 Task: Look for Airbnb options in Sonzacate, El Salvador from 12th November, 2023 to 15th November, 2023 for 2 adults. Place can be entire place with 1  bedroom having 1 bed and 1 bathroom. Property type can be hotel. Booking option can be shelf check-in.
Action: Mouse moved to (522, 96)
Screenshot: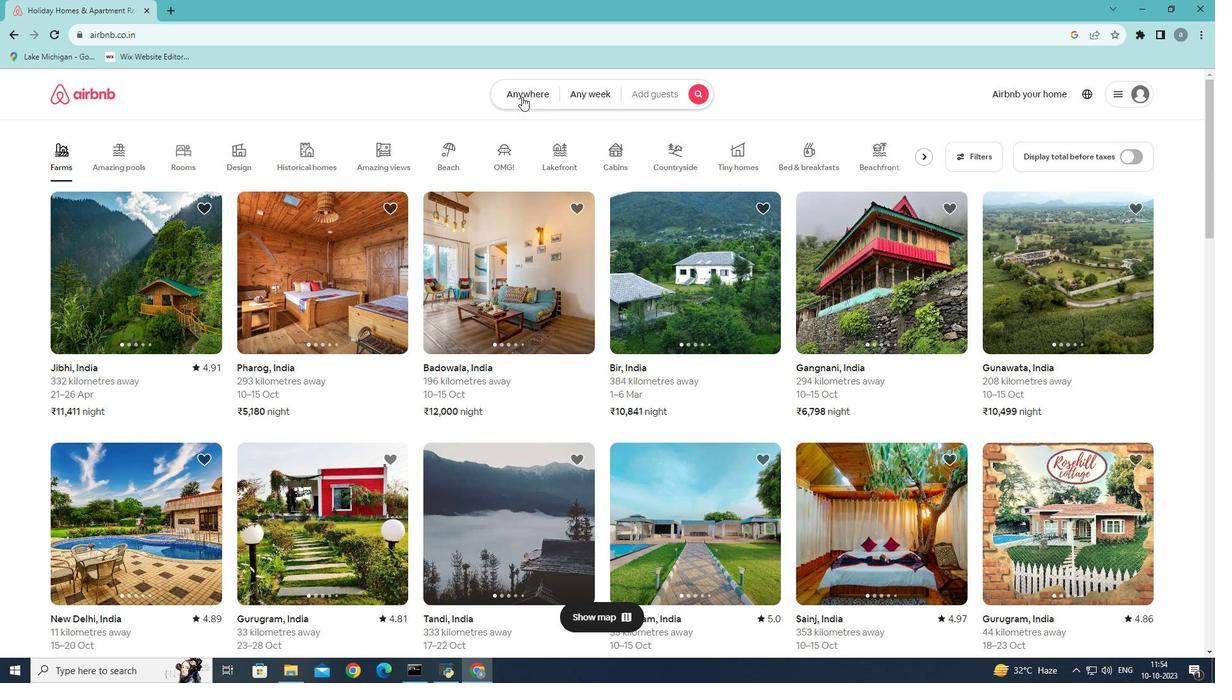 
Action: Mouse pressed left at (522, 96)
Screenshot: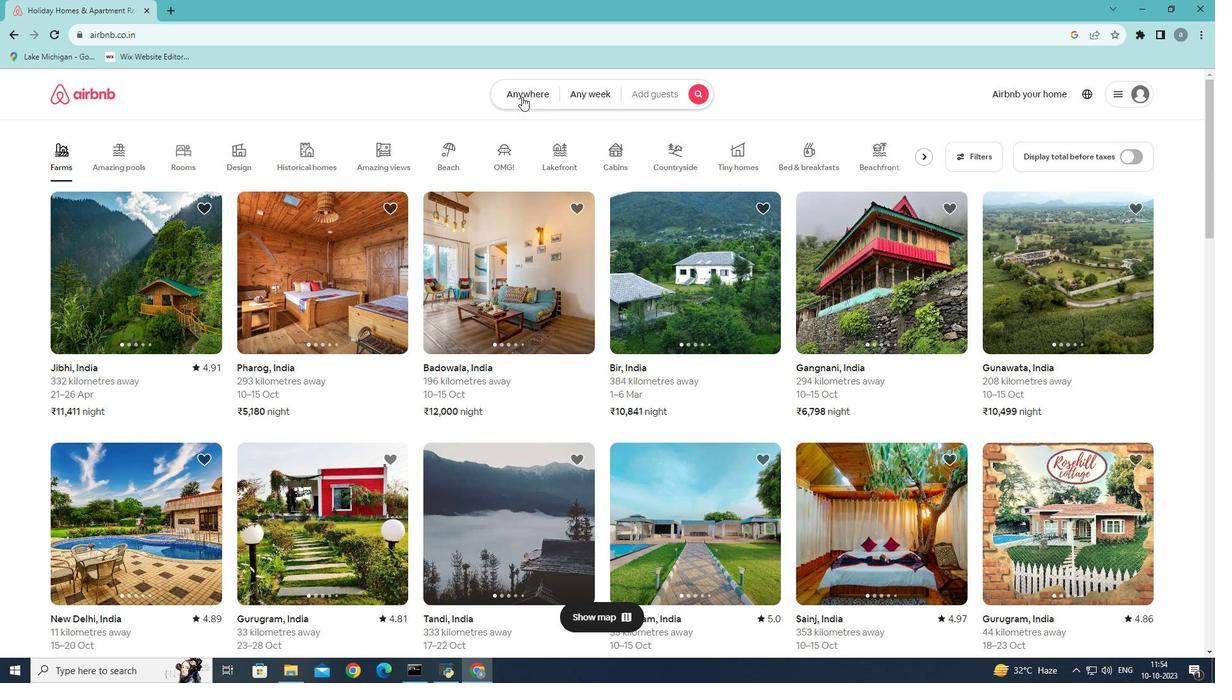
Action: Mouse moved to (401, 143)
Screenshot: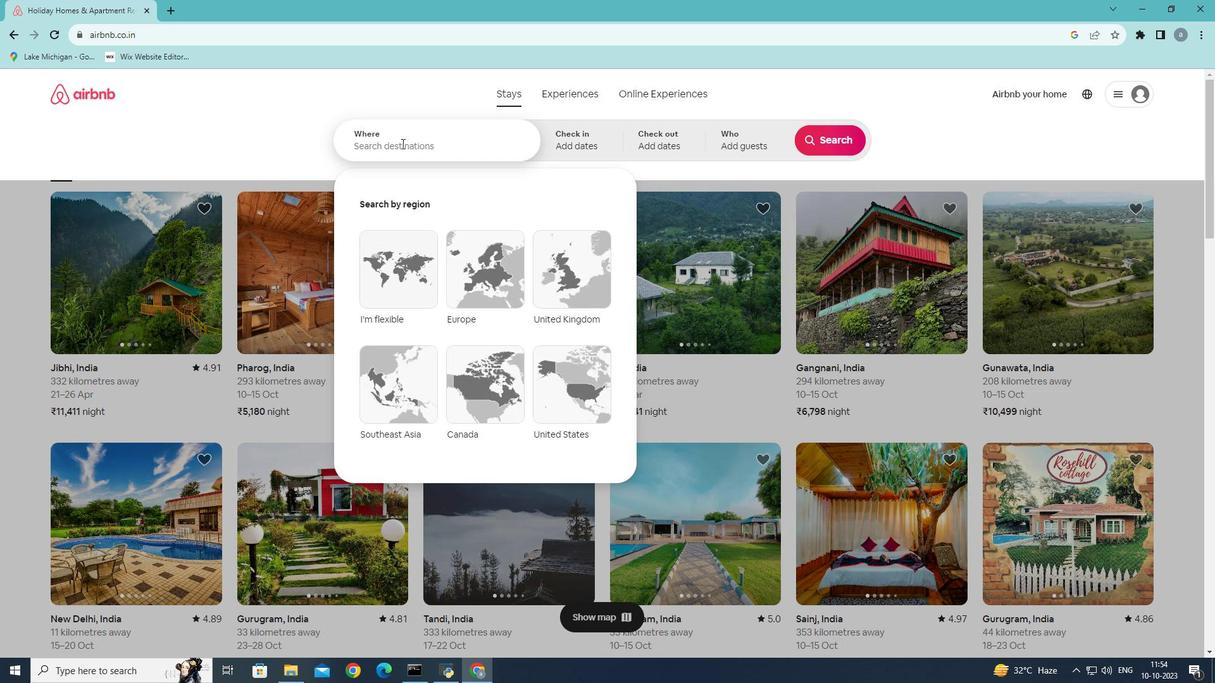 
Action: Mouse pressed left at (401, 143)
Screenshot: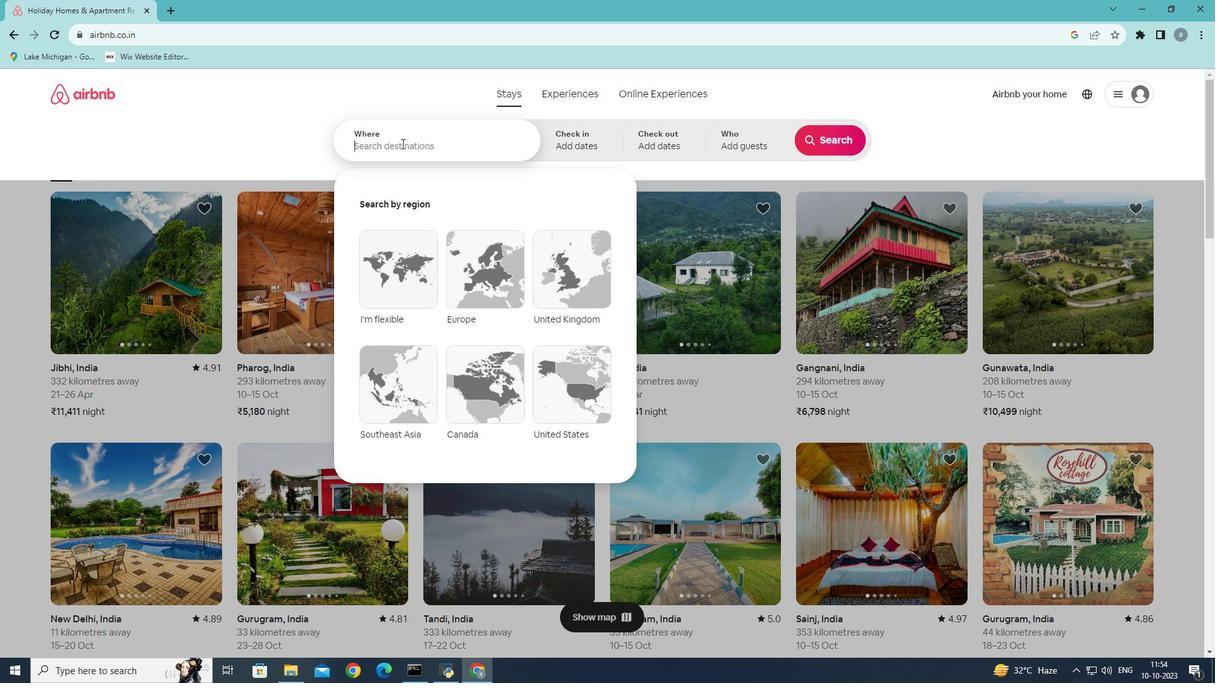 
Action: Mouse moved to (408, 144)
Screenshot: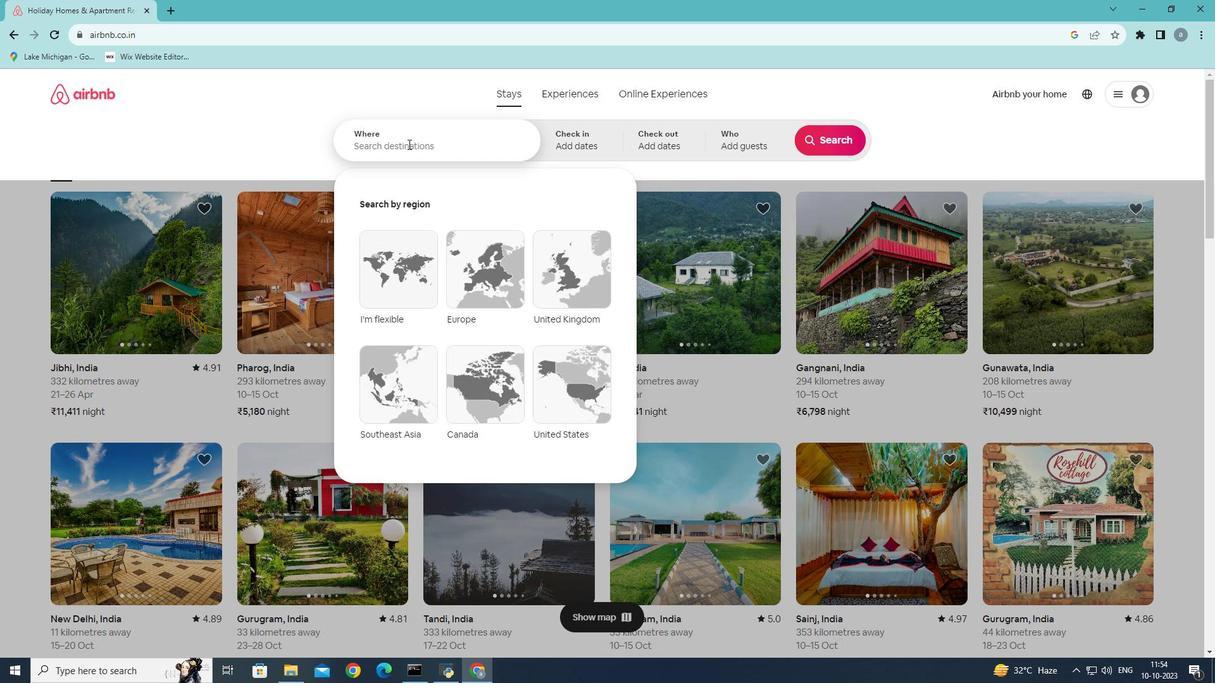 
Action: Key pressed <Key.shift>Sonzacate
Screenshot: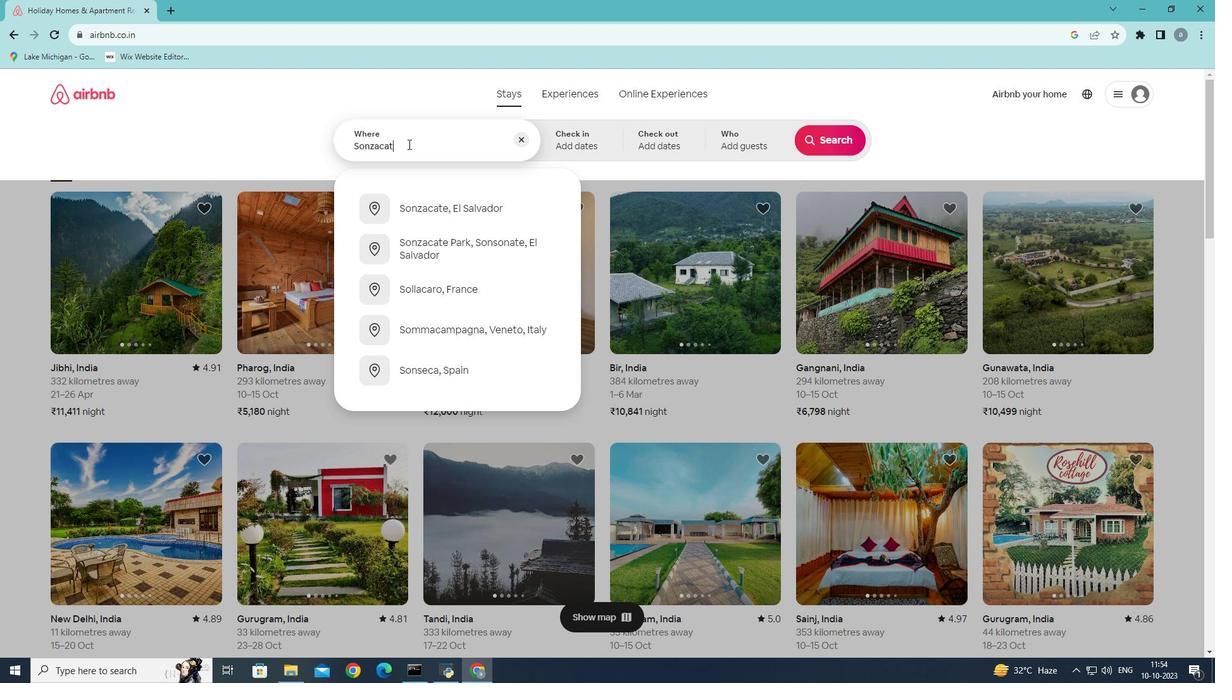 
Action: Mouse moved to (425, 210)
Screenshot: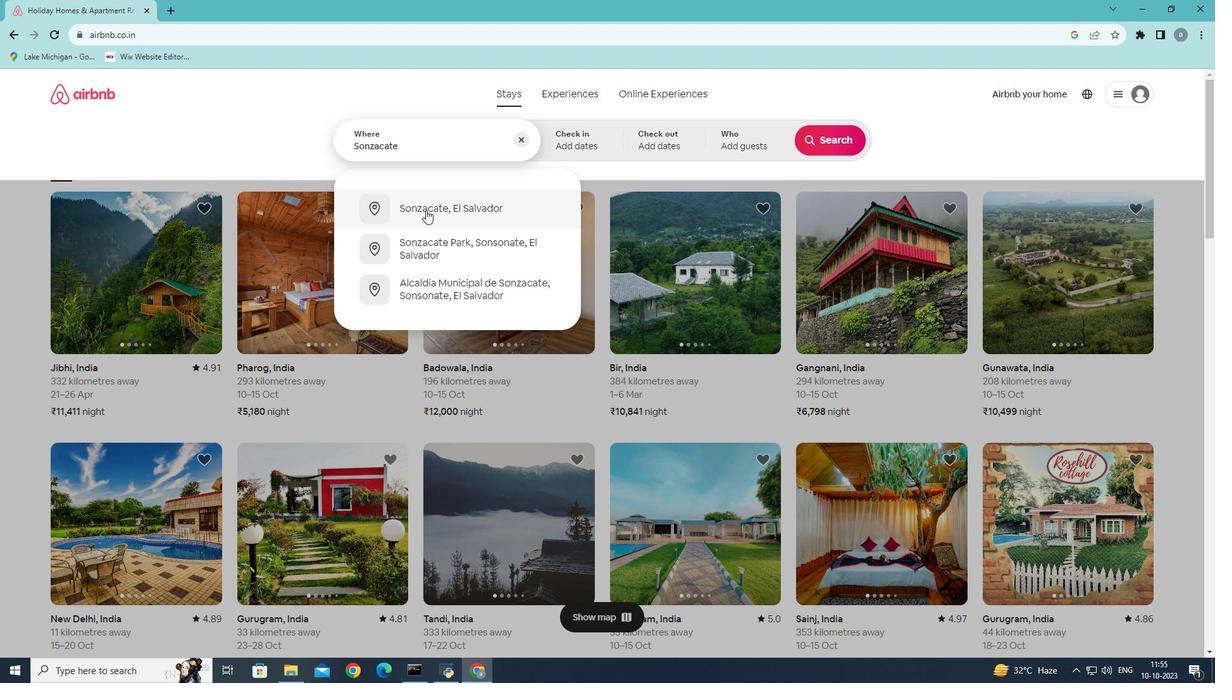
Action: Mouse pressed left at (425, 210)
Screenshot: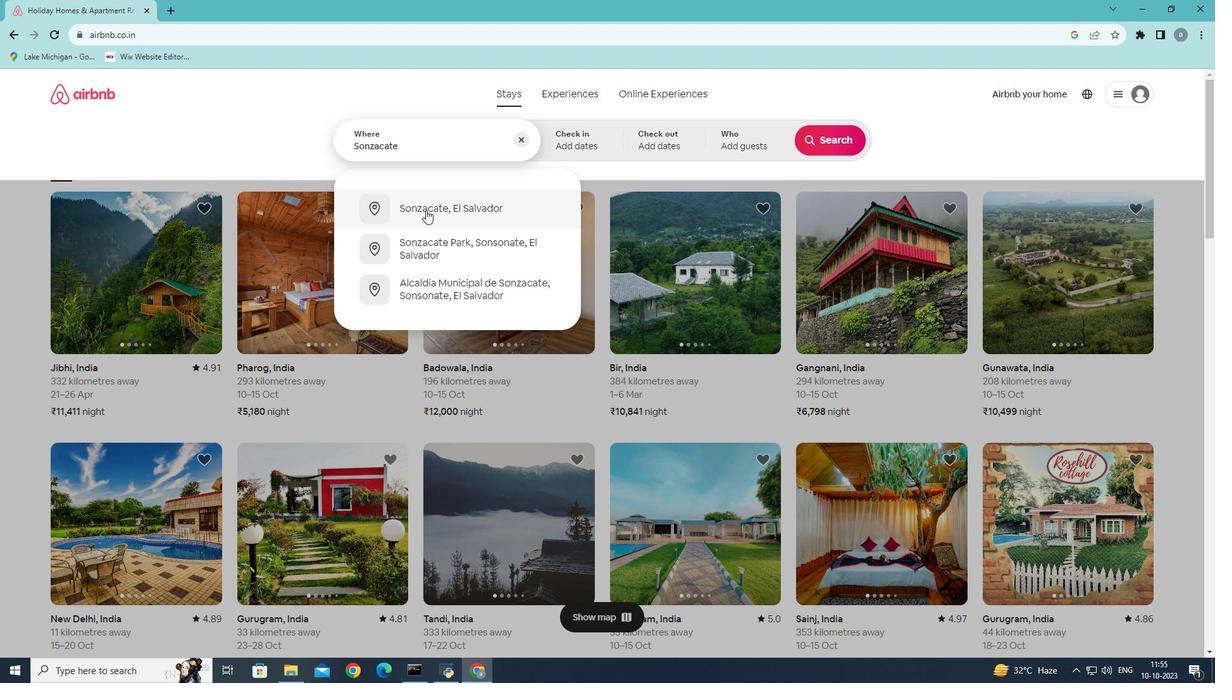 
Action: Mouse moved to (632, 363)
Screenshot: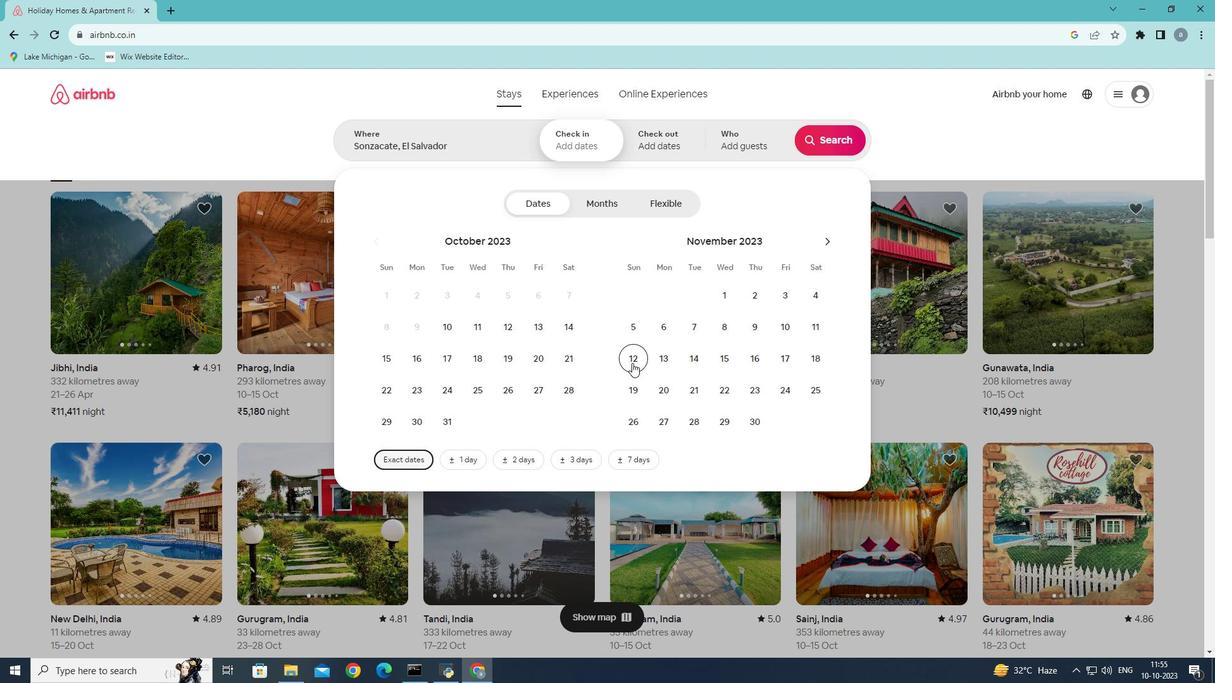 
Action: Mouse pressed left at (632, 363)
Screenshot: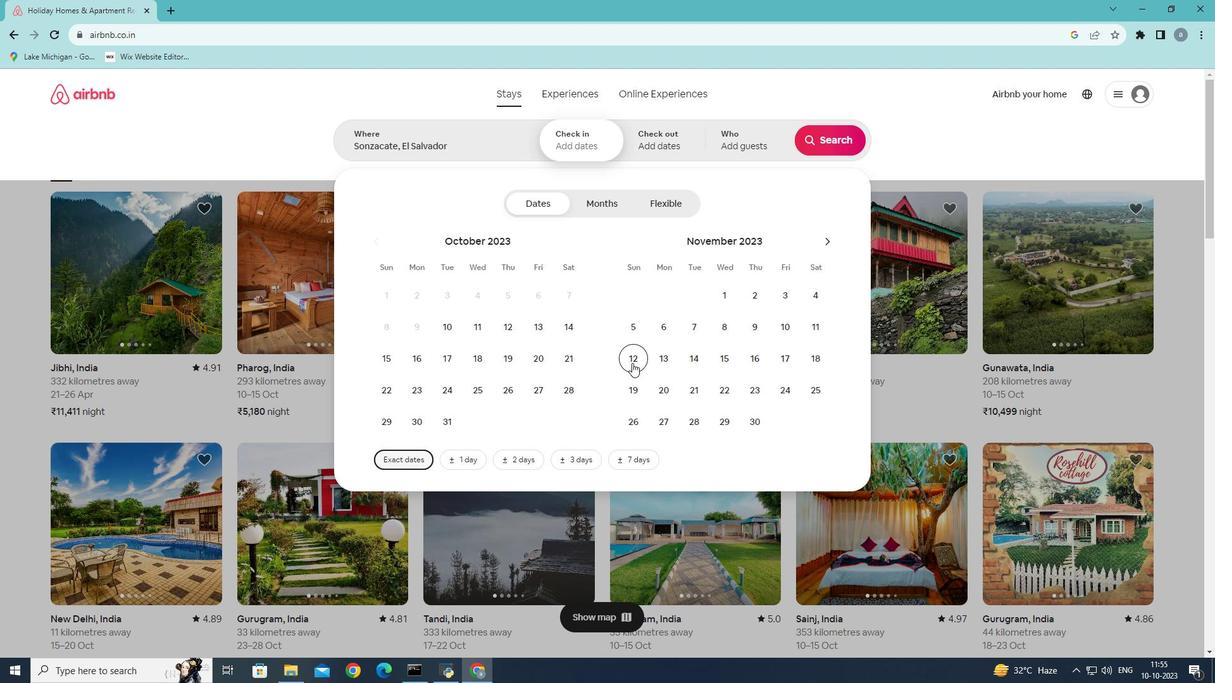 
Action: Mouse moved to (728, 367)
Screenshot: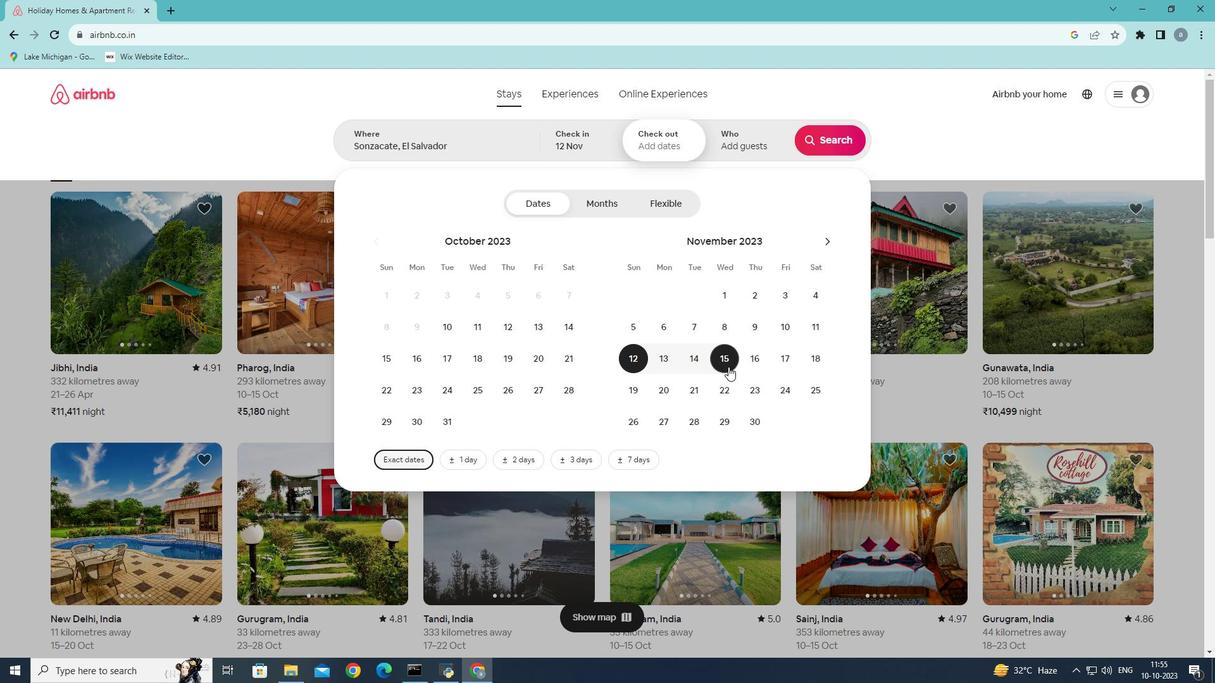 
Action: Mouse pressed left at (728, 367)
Screenshot: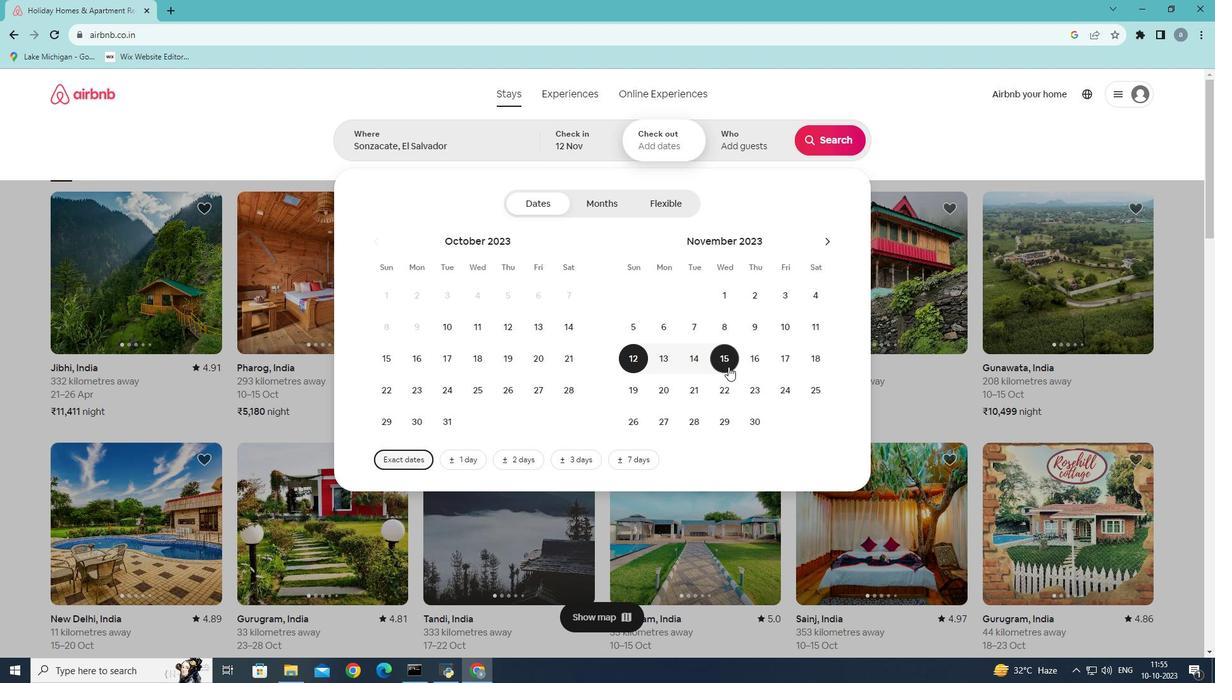 
Action: Mouse moved to (770, 147)
Screenshot: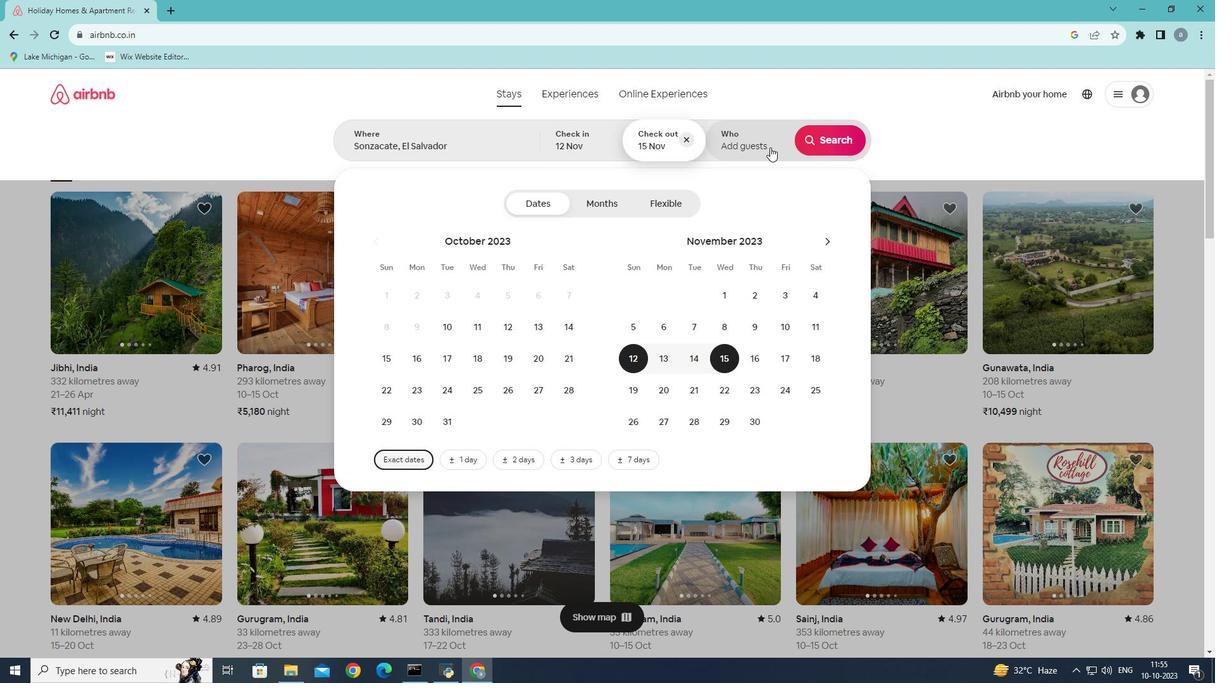 
Action: Mouse pressed left at (770, 147)
Screenshot: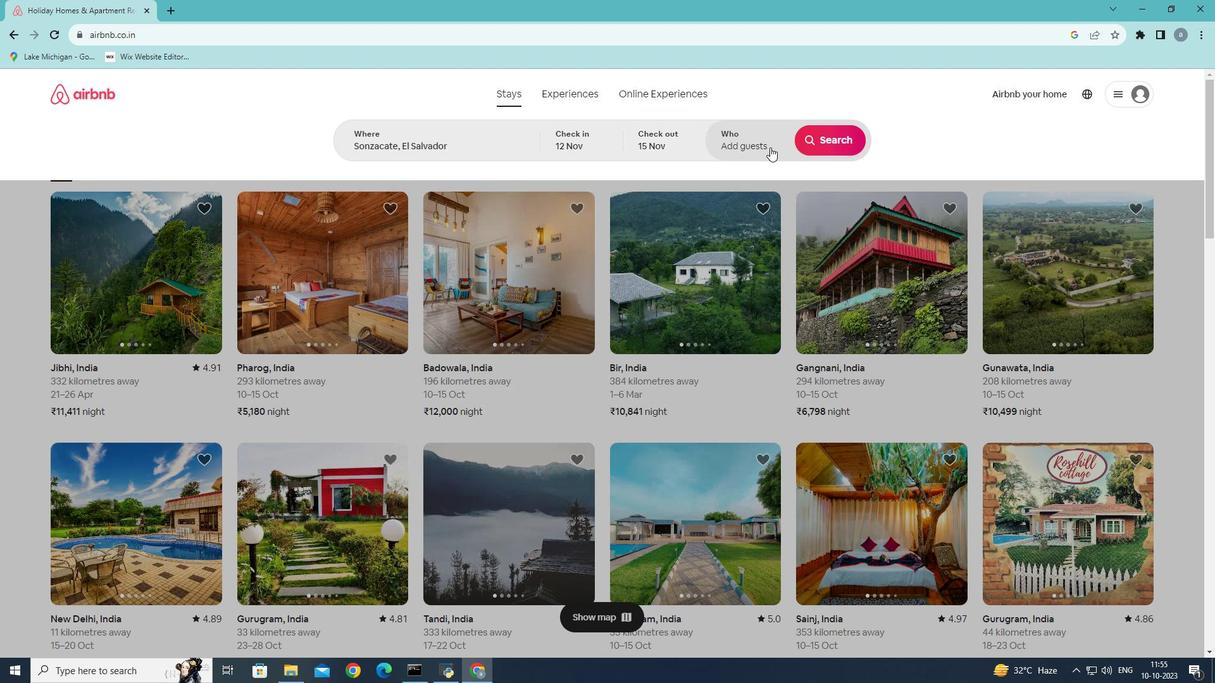 
Action: Mouse moved to (835, 214)
Screenshot: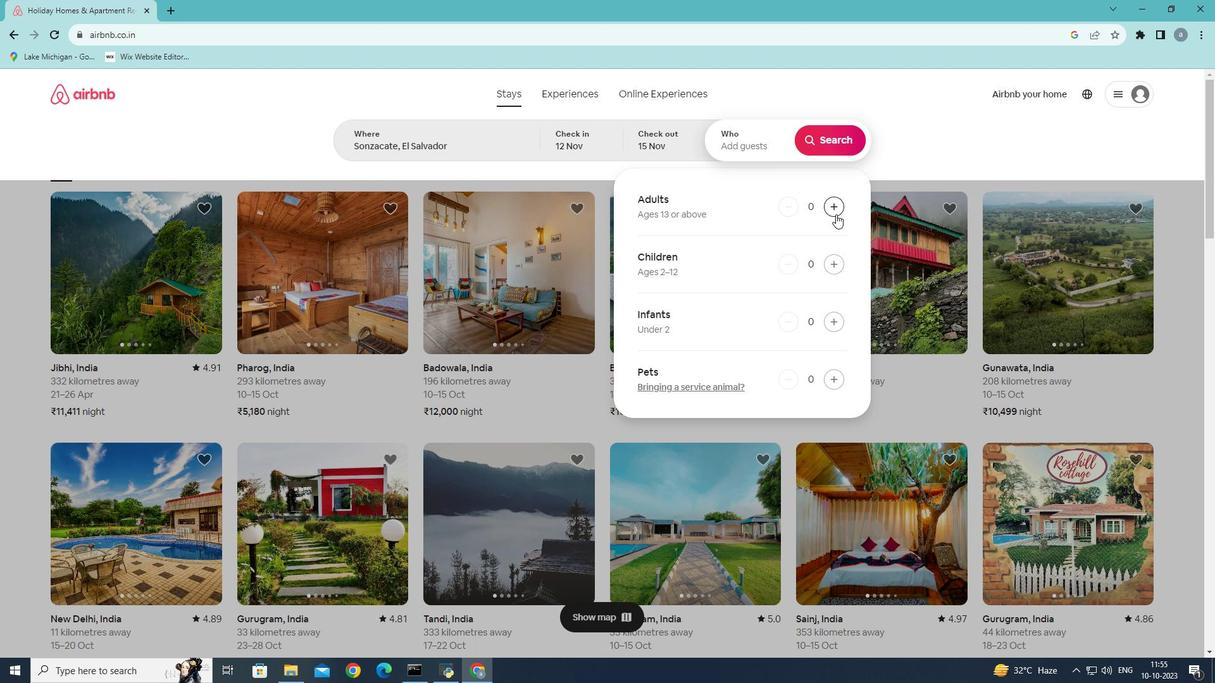 
Action: Mouse pressed left at (835, 214)
Screenshot: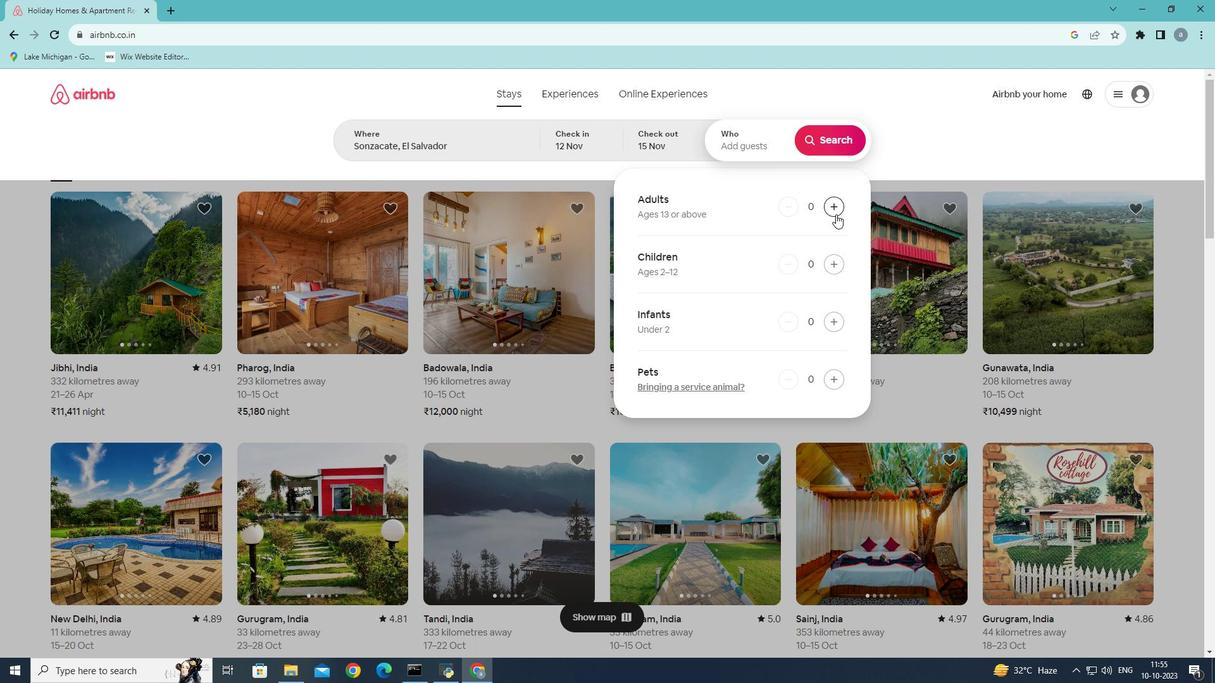 
Action: Mouse pressed left at (835, 214)
Screenshot: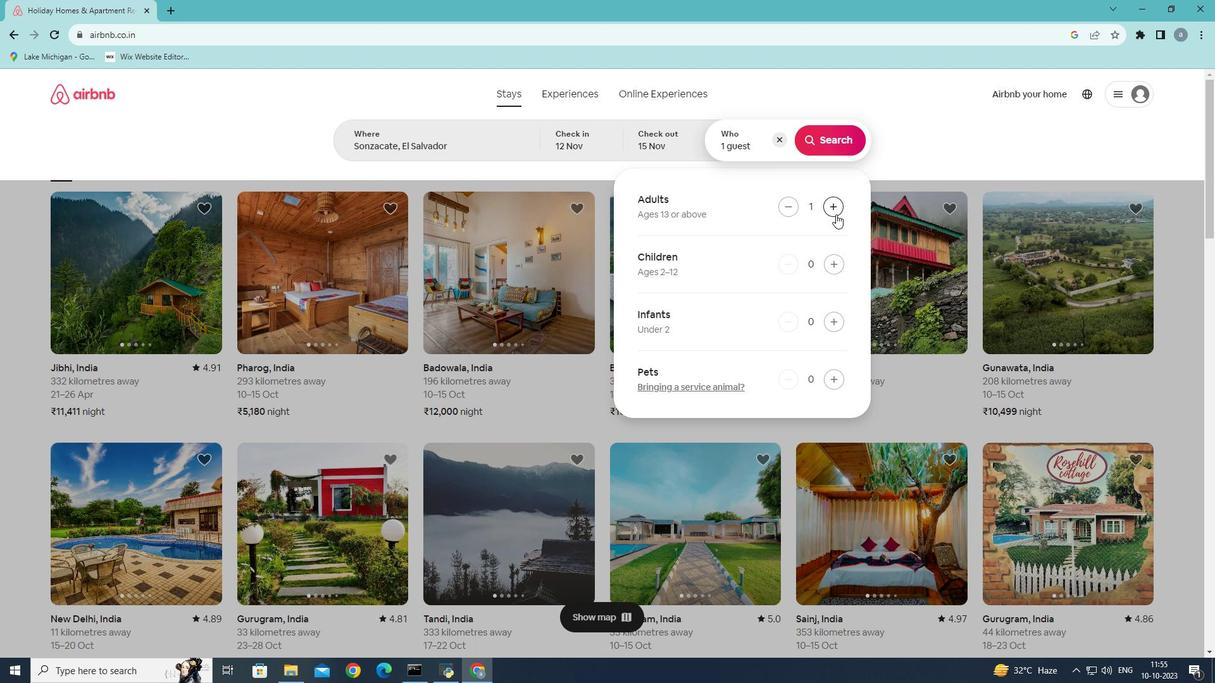 
Action: Mouse moved to (832, 144)
Screenshot: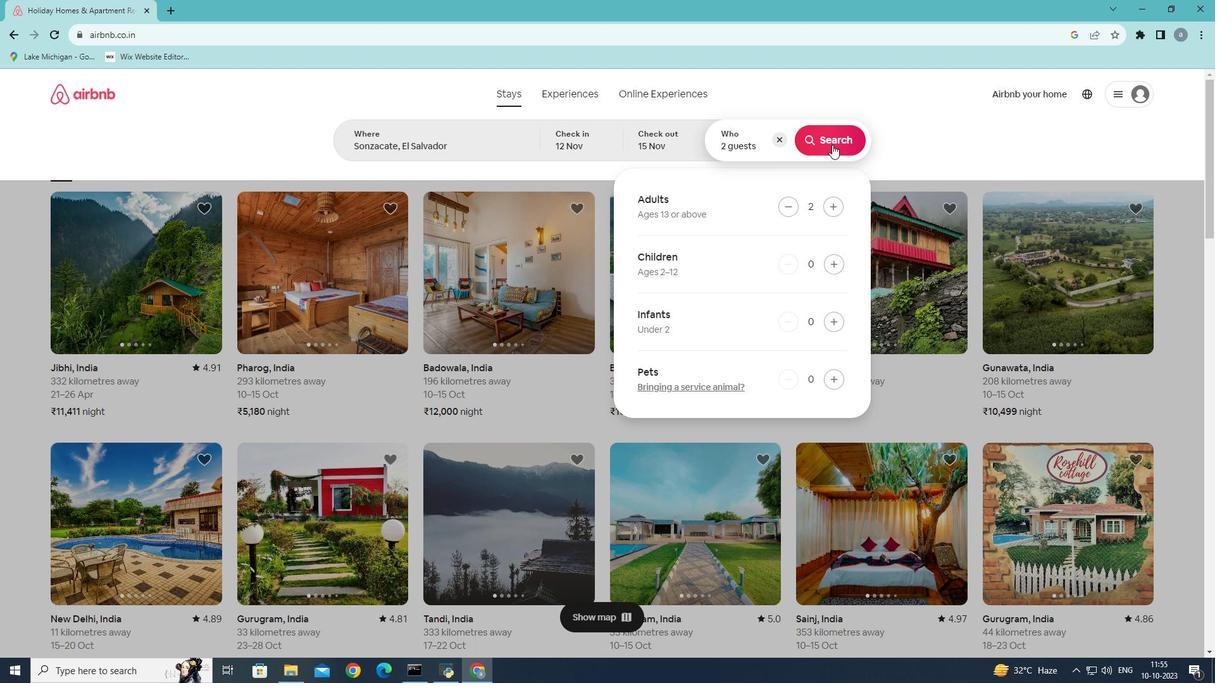 
Action: Mouse pressed left at (832, 144)
Screenshot: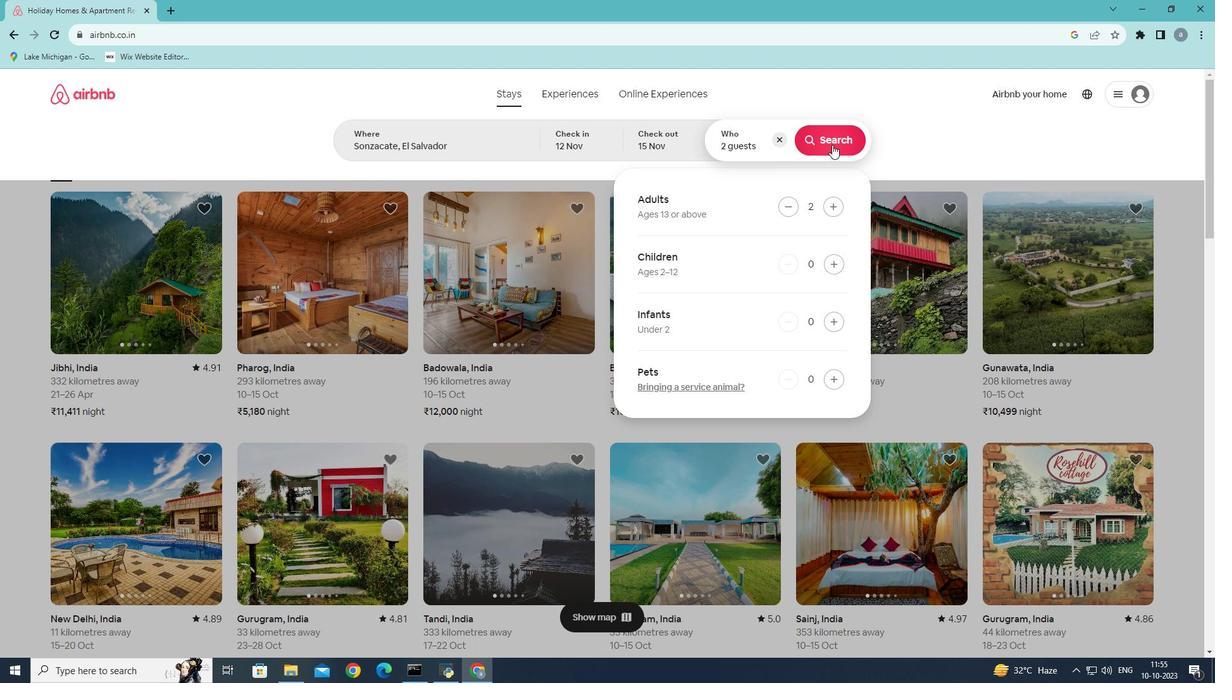 
Action: Mouse moved to (1015, 141)
Screenshot: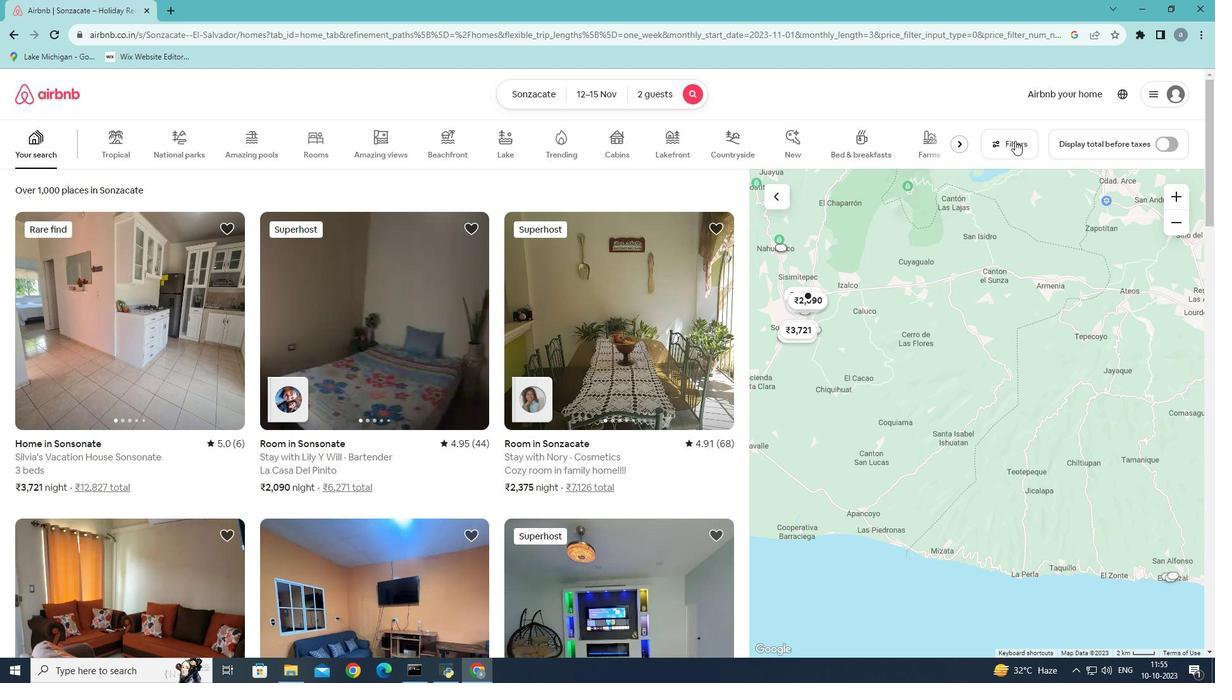 
Action: Mouse pressed left at (1015, 141)
Screenshot: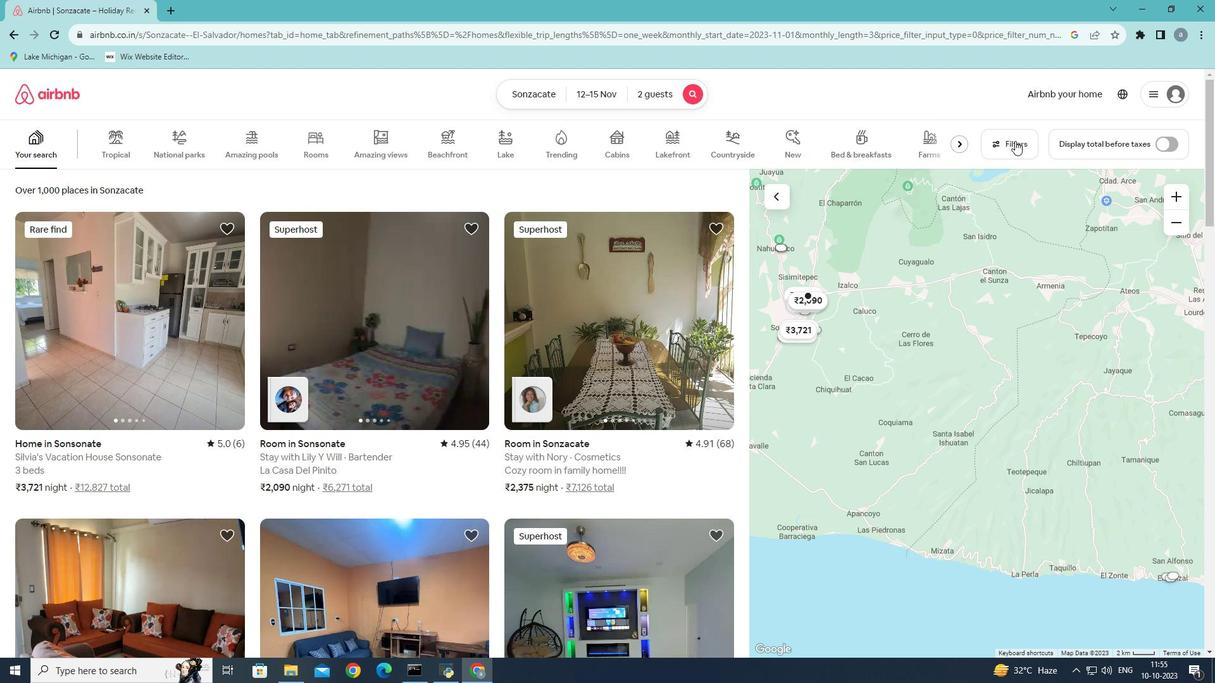 
Action: Mouse moved to (739, 229)
Screenshot: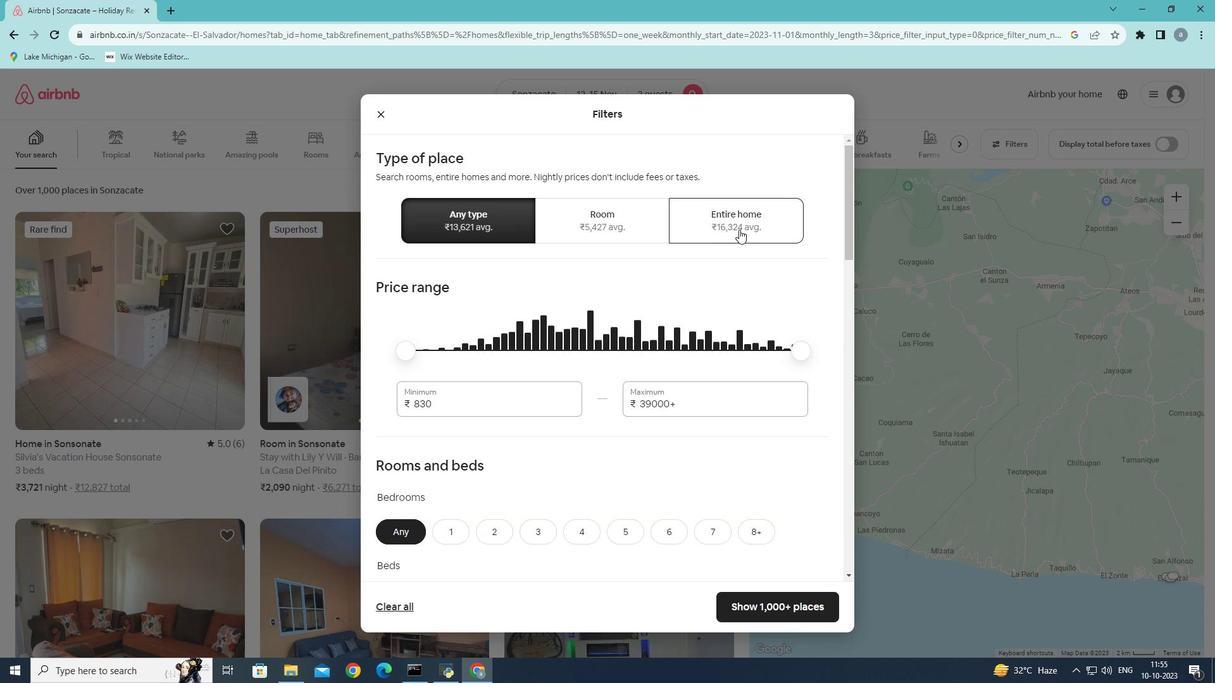 
Action: Mouse pressed left at (739, 229)
Screenshot: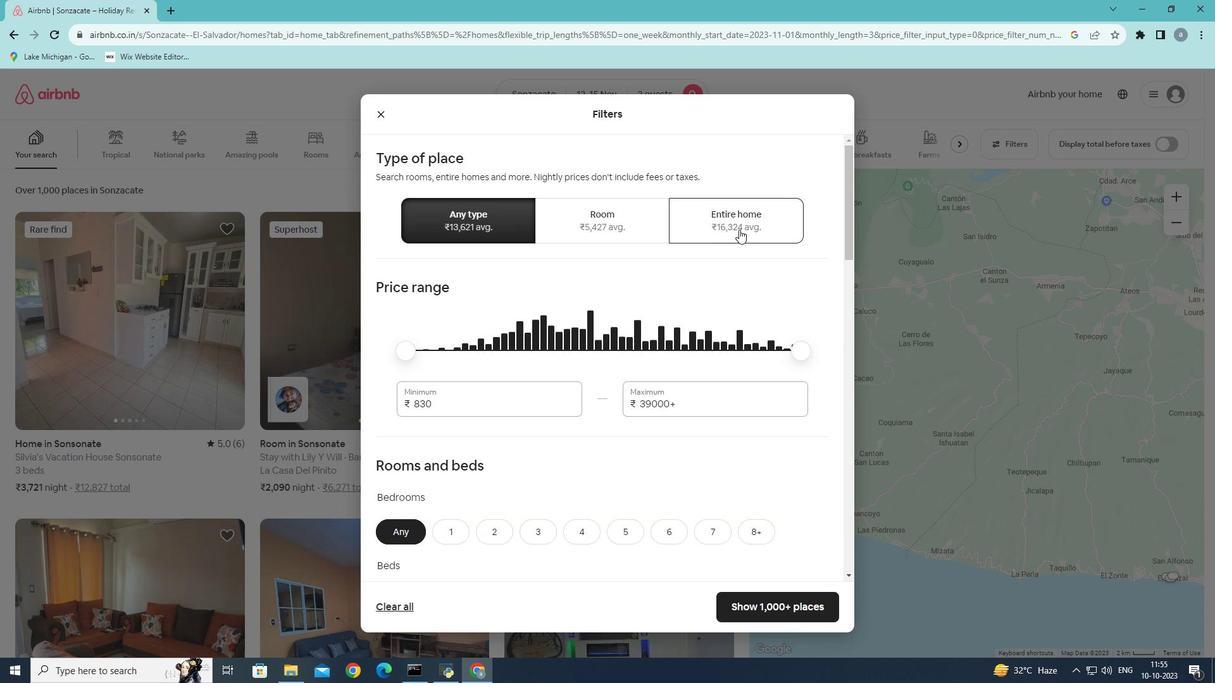 
Action: Mouse moved to (411, 418)
Screenshot: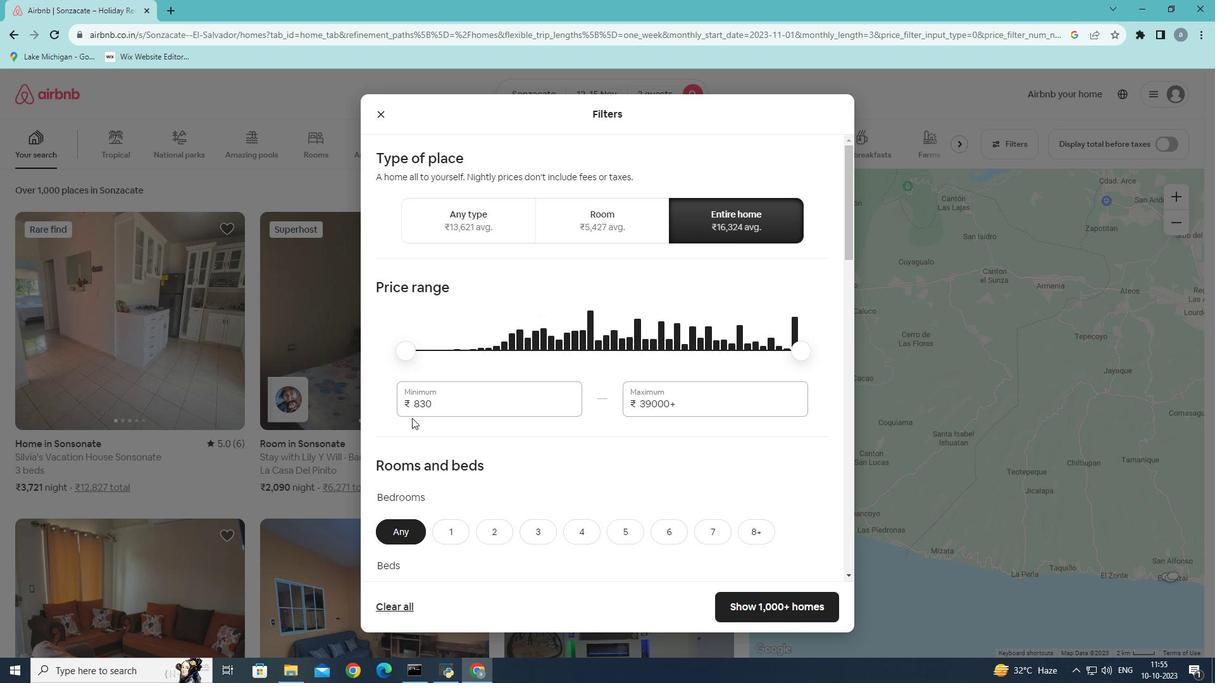 
Action: Mouse scrolled (411, 417) with delta (0, 0)
Screenshot: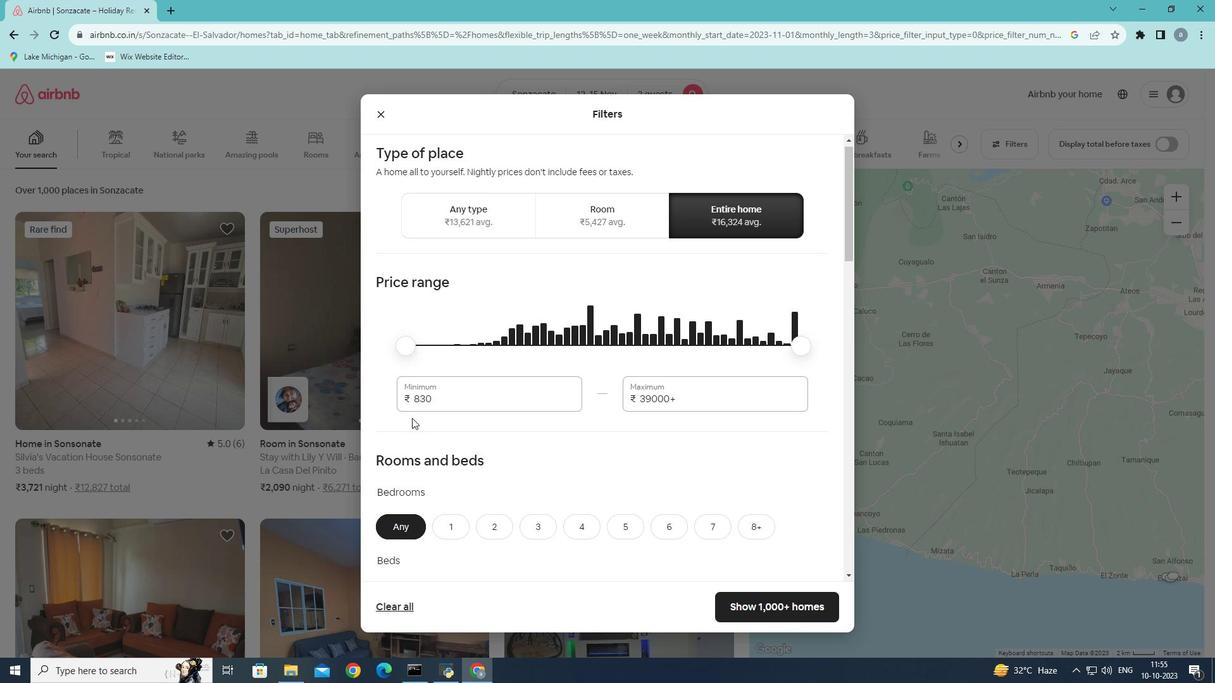 
Action: Mouse moved to (401, 442)
Screenshot: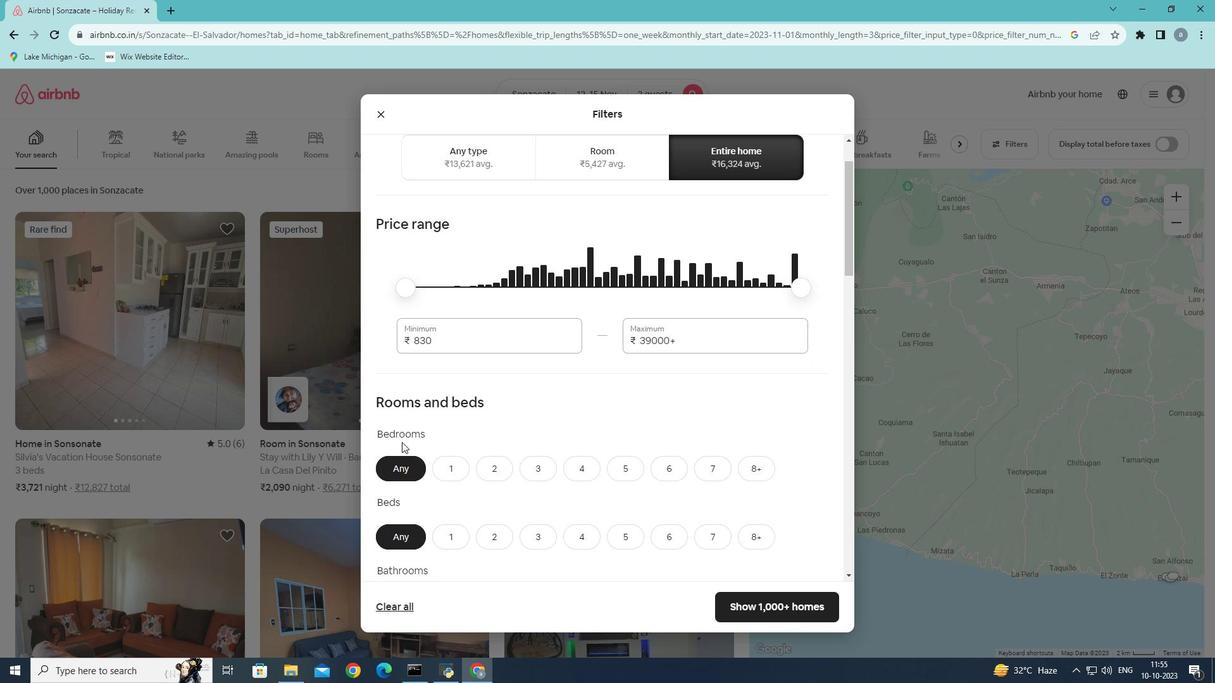 
Action: Mouse scrolled (401, 441) with delta (0, 0)
Screenshot: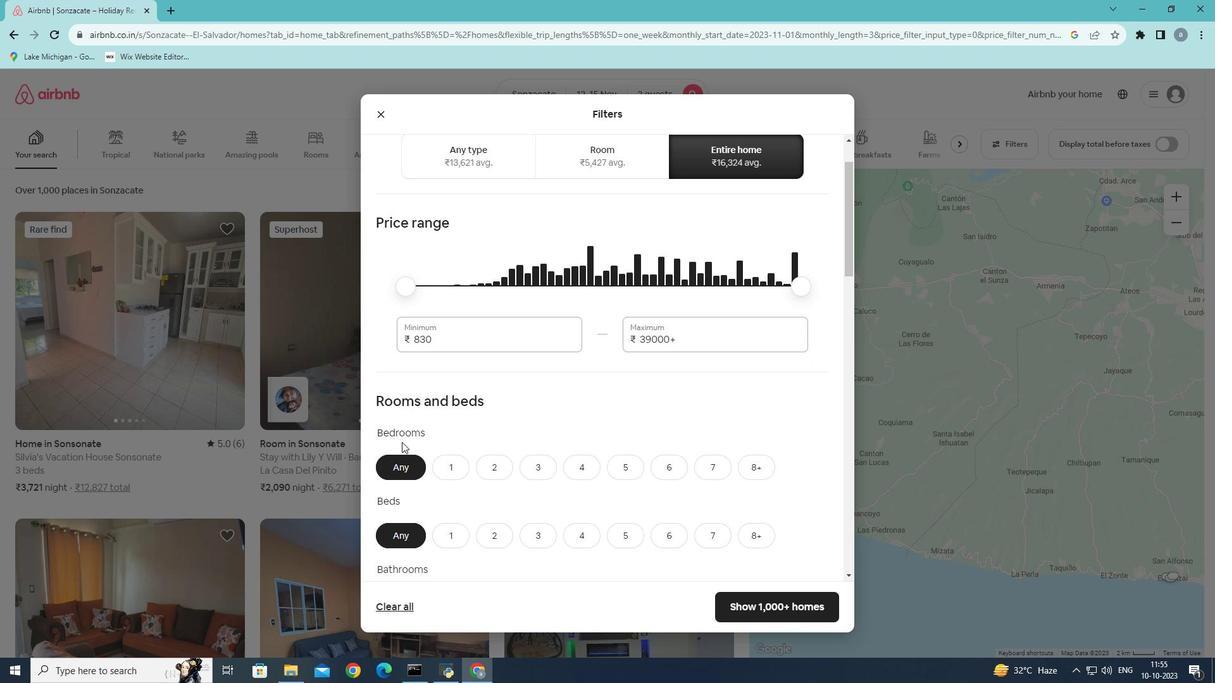 
Action: Mouse moved to (406, 437)
Screenshot: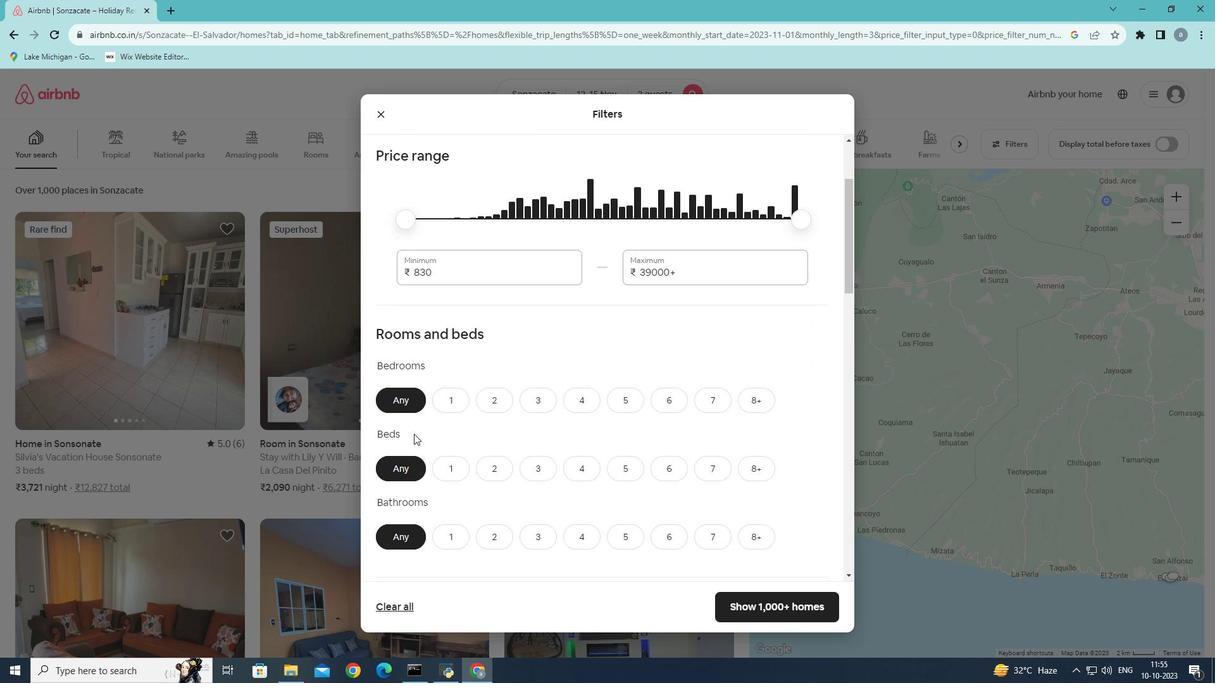 
Action: Mouse scrolled (406, 437) with delta (0, 0)
Screenshot: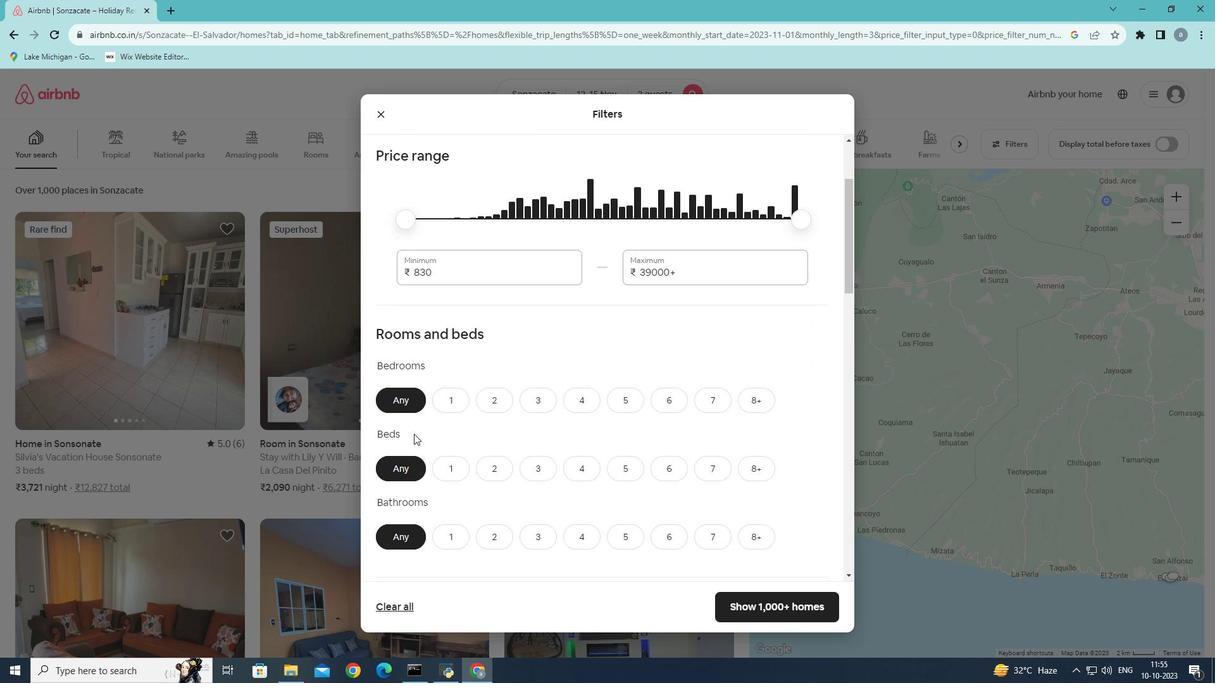 
Action: Mouse moved to (449, 349)
Screenshot: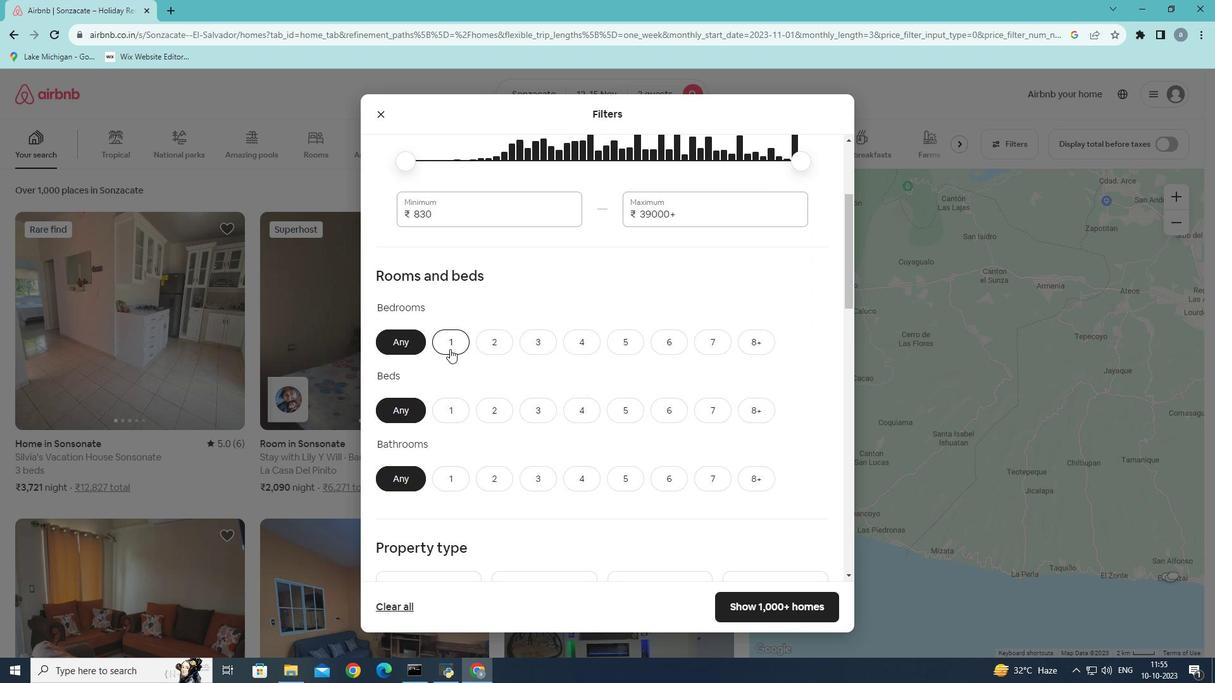 
Action: Mouse pressed left at (449, 349)
Screenshot: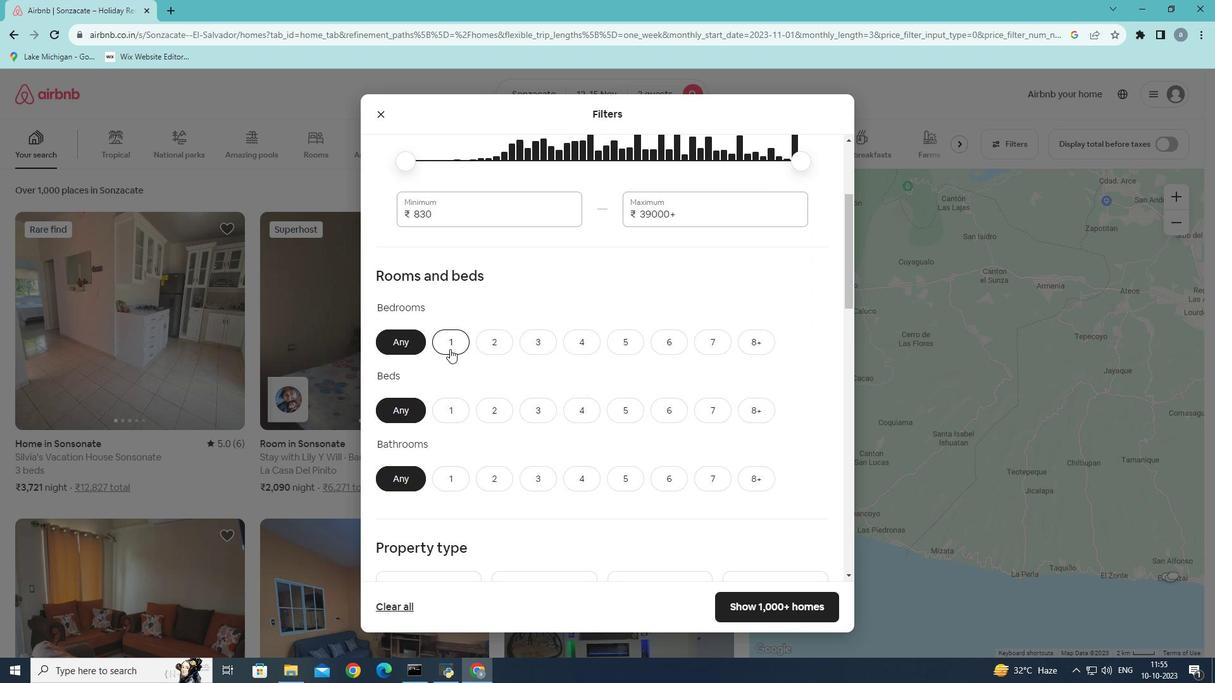 
Action: Mouse moved to (457, 417)
Screenshot: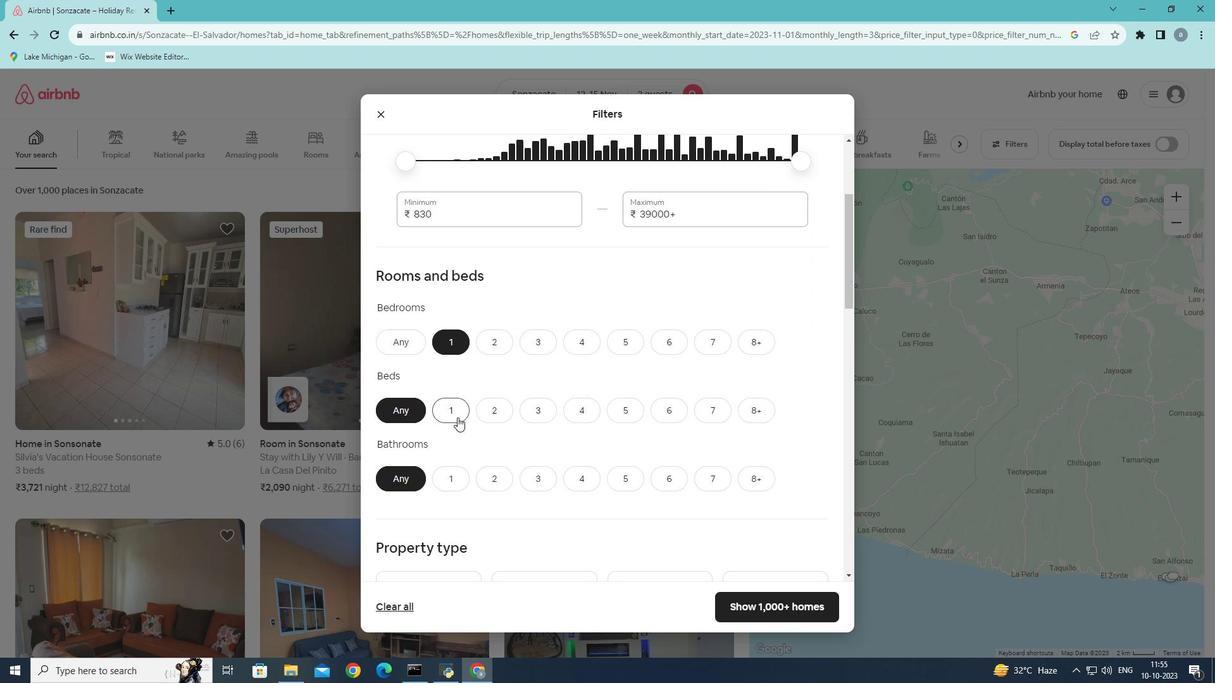 
Action: Mouse pressed left at (457, 417)
Screenshot: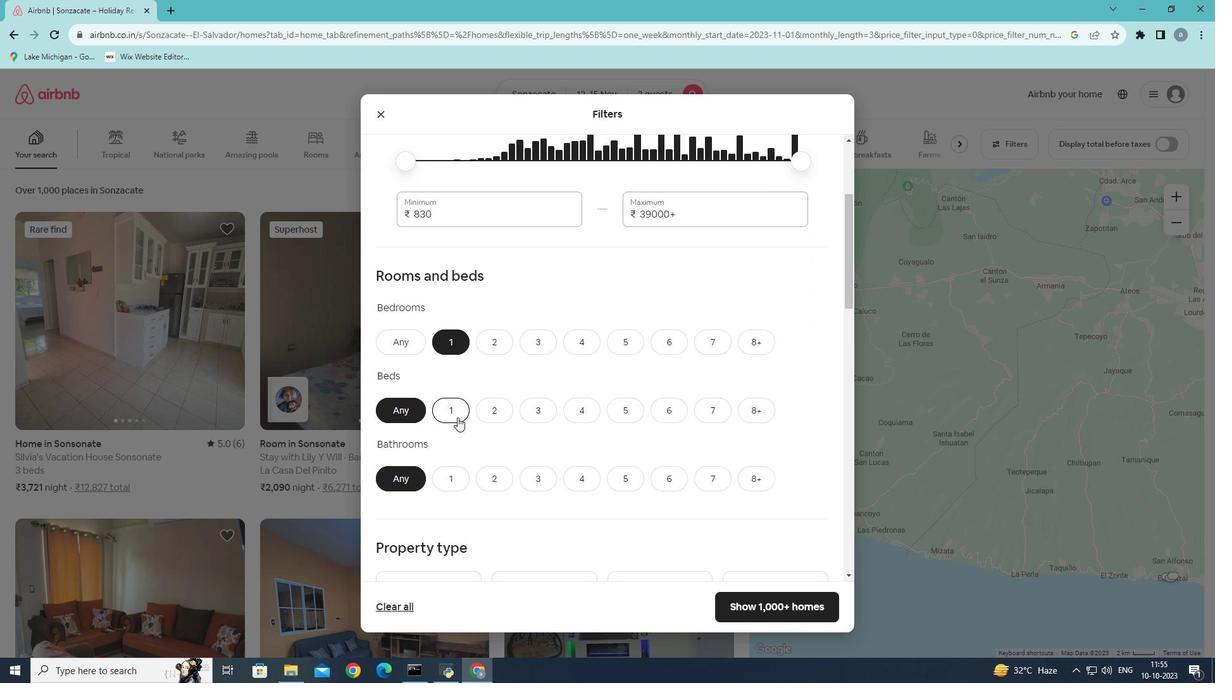 
Action: Mouse moved to (458, 484)
Screenshot: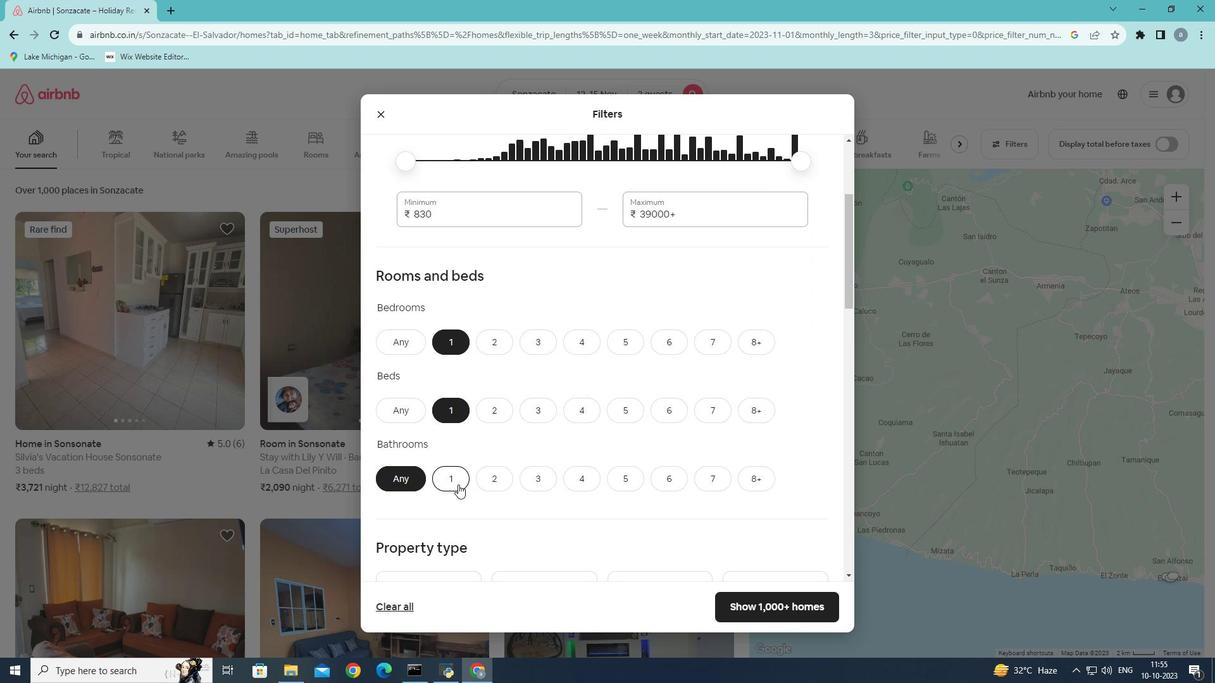 
Action: Mouse pressed left at (458, 484)
Screenshot: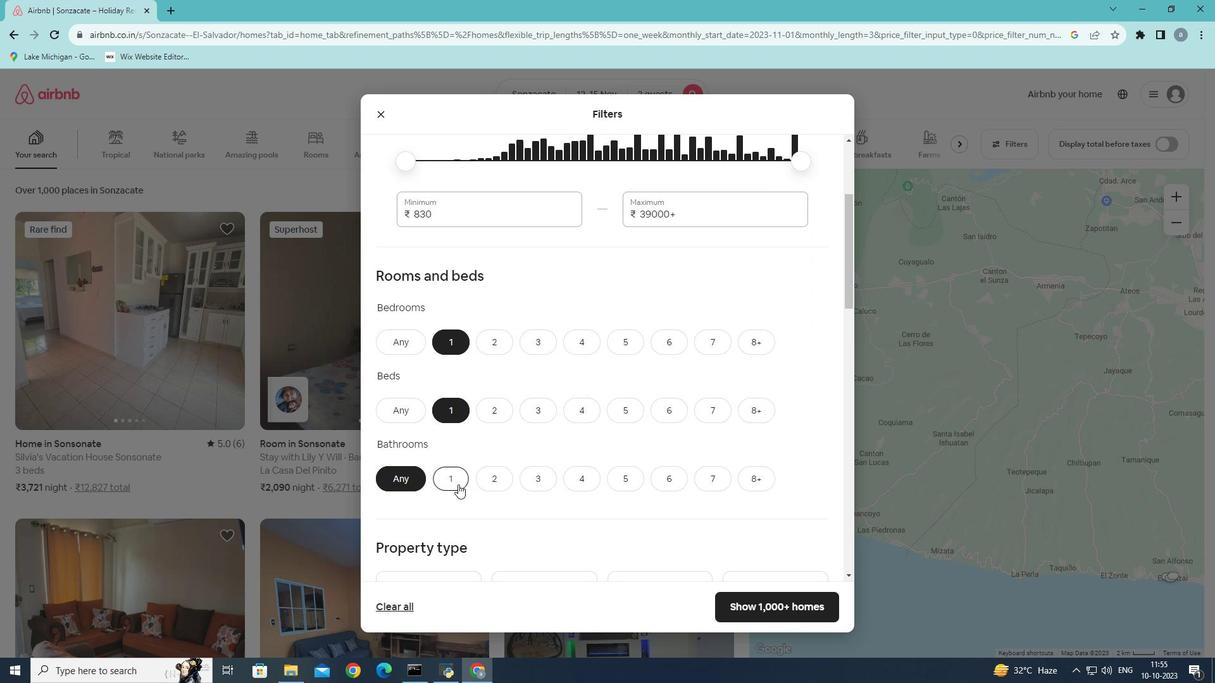 
Action: Mouse moved to (527, 445)
Screenshot: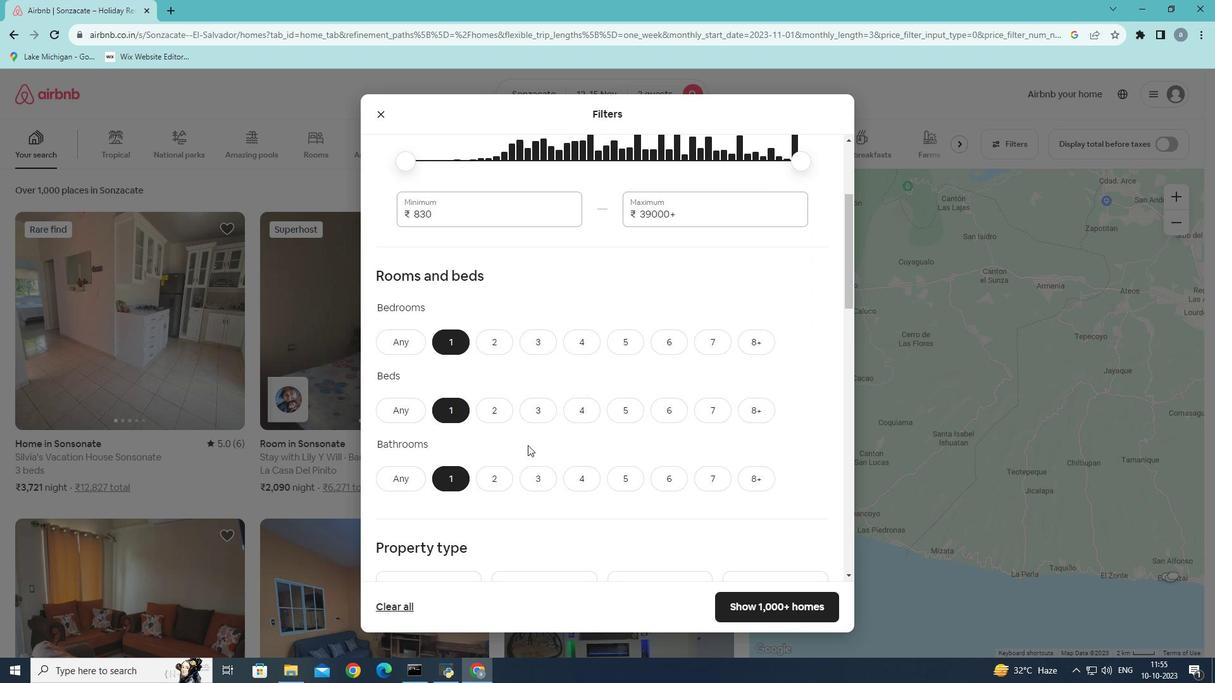 
Action: Mouse scrolled (527, 444) with delta (0, 0)
Screenshot: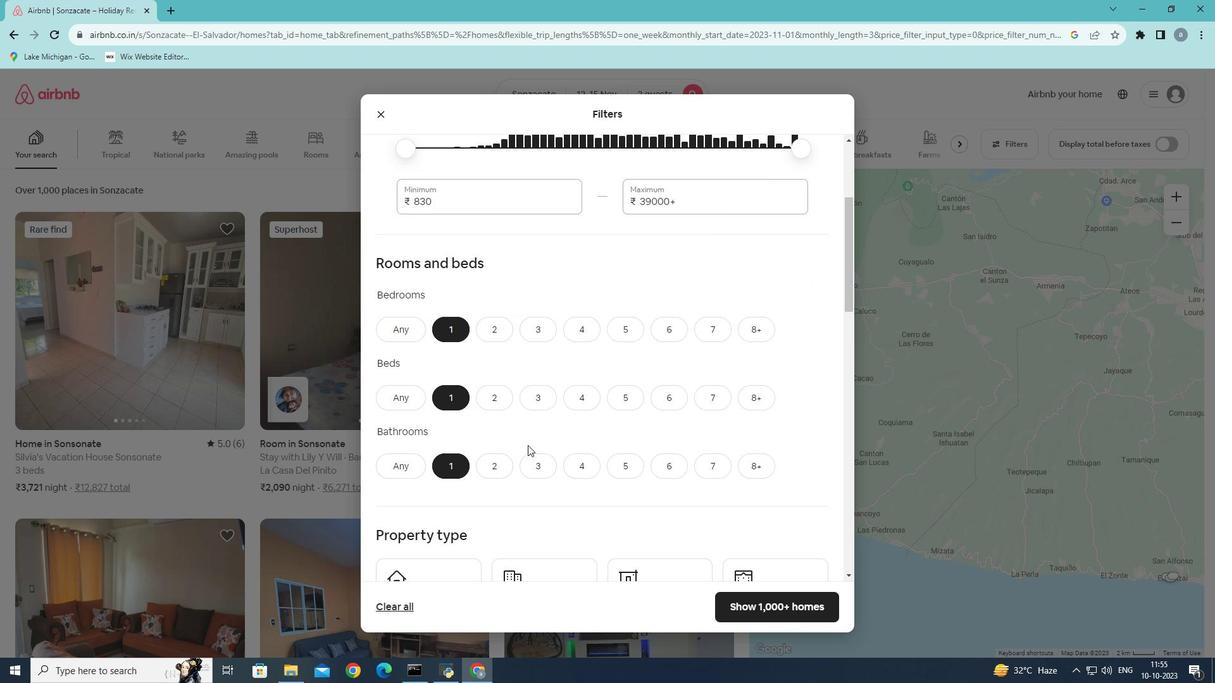 
Action: Mouse scrolled (527, 444) with delta (0, 0)
Screenshot: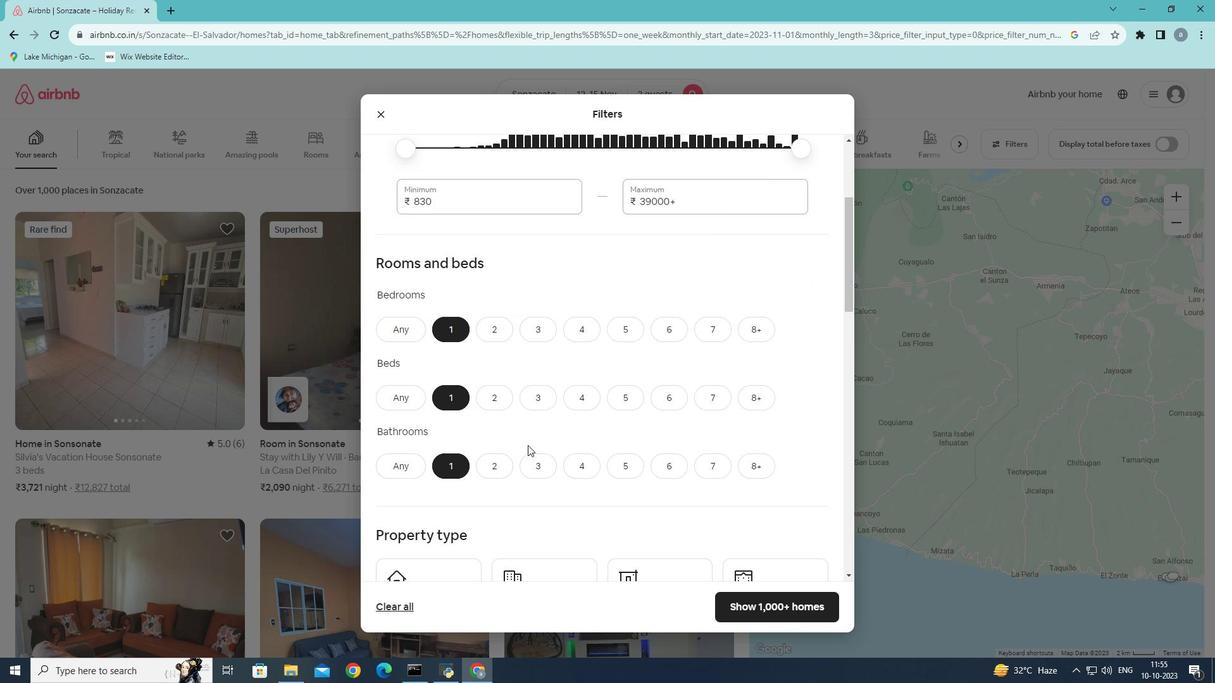 
Action: Mouse scrolled (527, 444) with delta (0, 0)
Screenshot: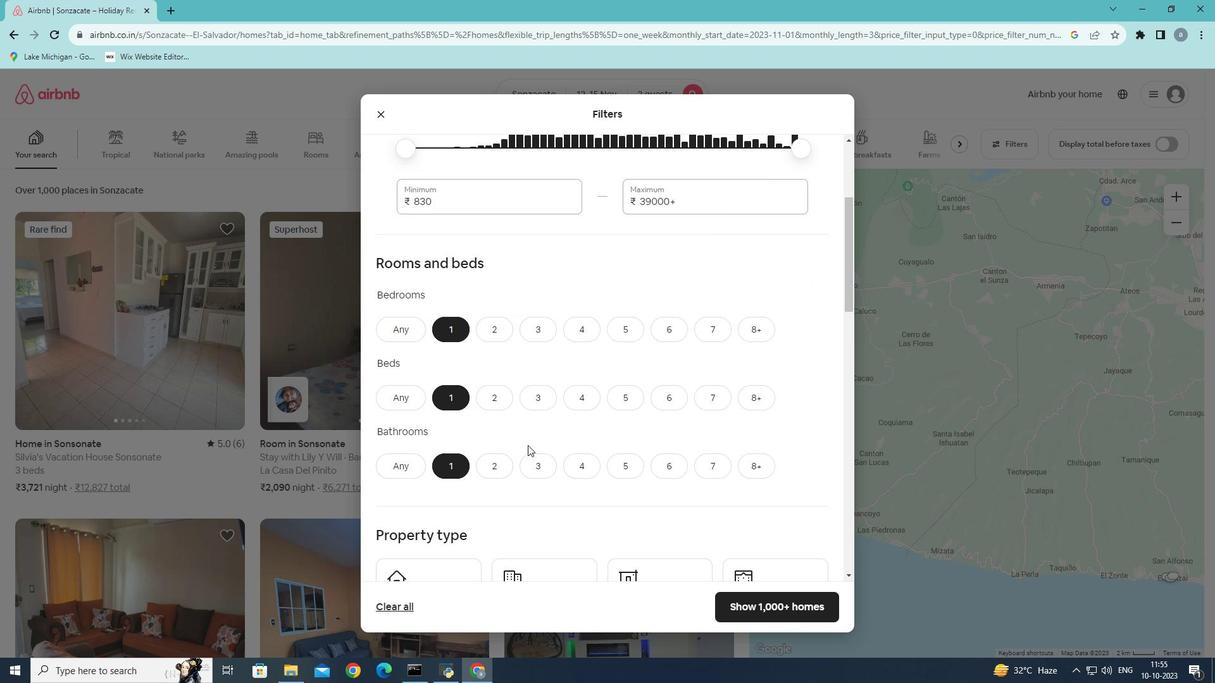 
Action: Mouse moved to (748, 427)
Screenshot: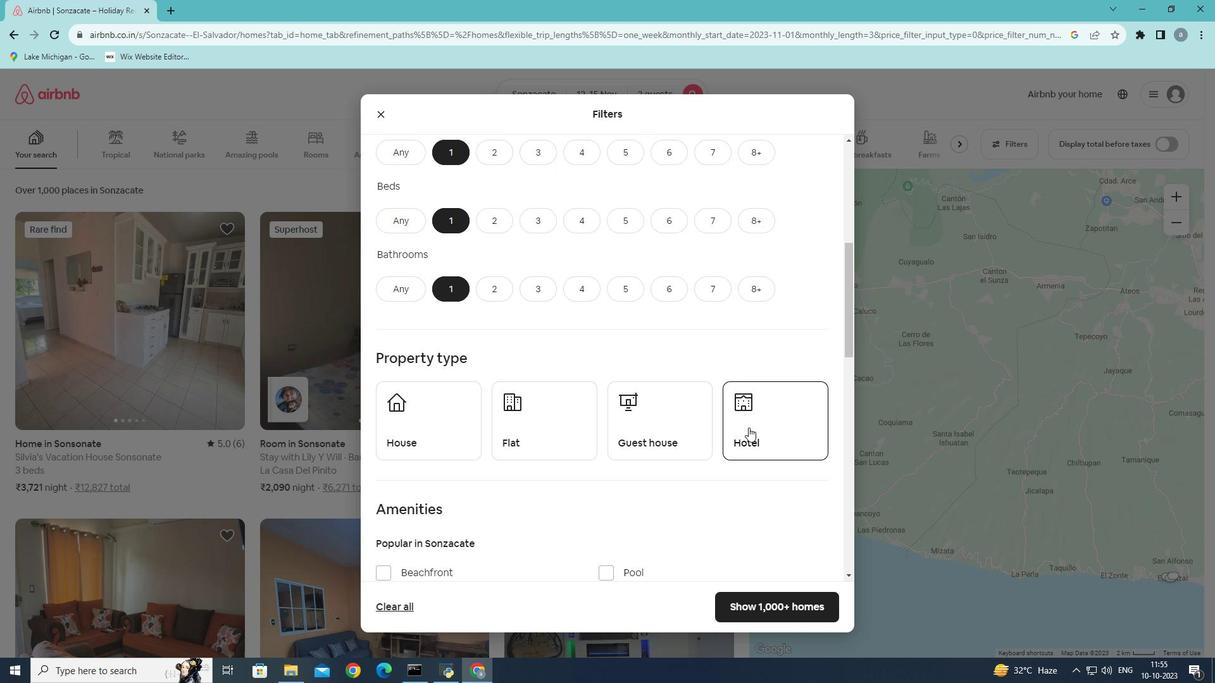 
Action: Mouse pressed left at (748, 427)
Screenshot: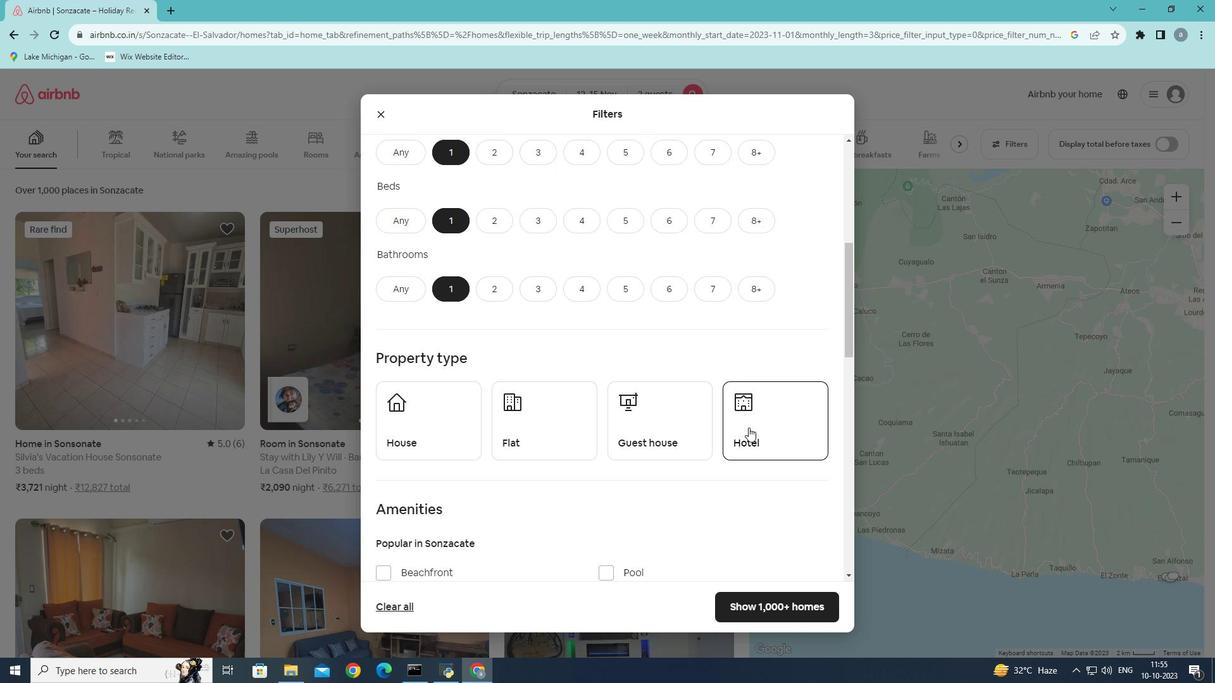 
Action: Mouse moved to (534, 472)
Screenshot: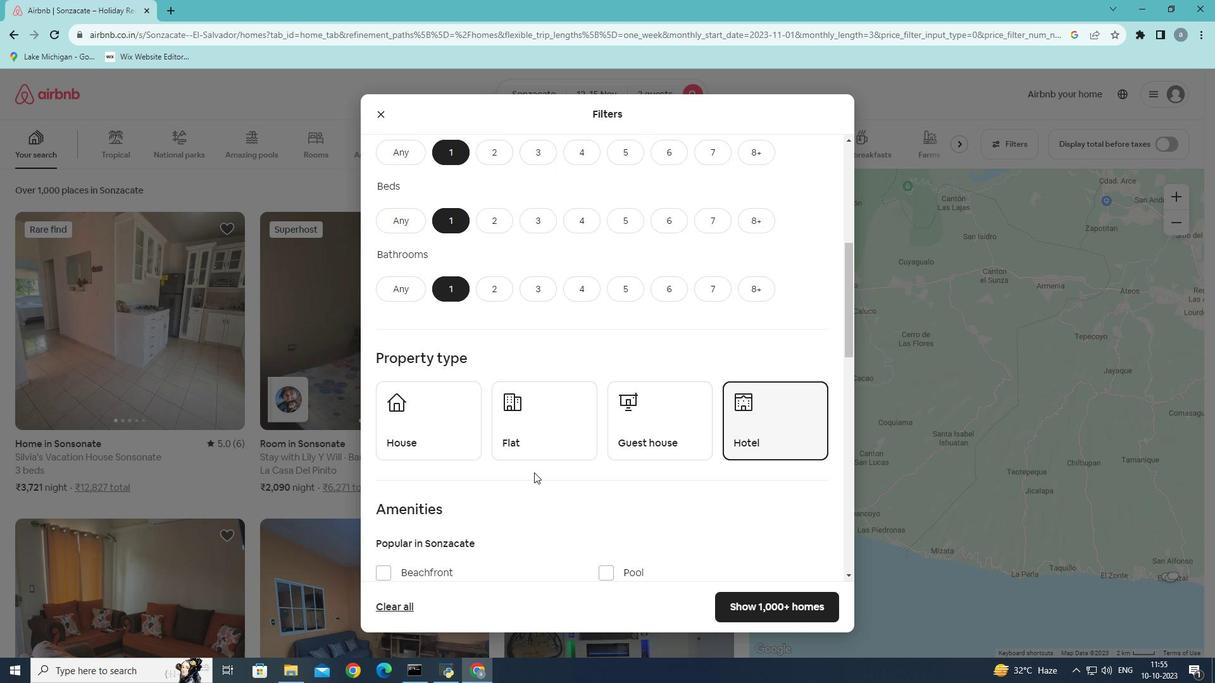 
Action: Mouse scrolled (534, 472) with delta (0, 0)
Screenshot: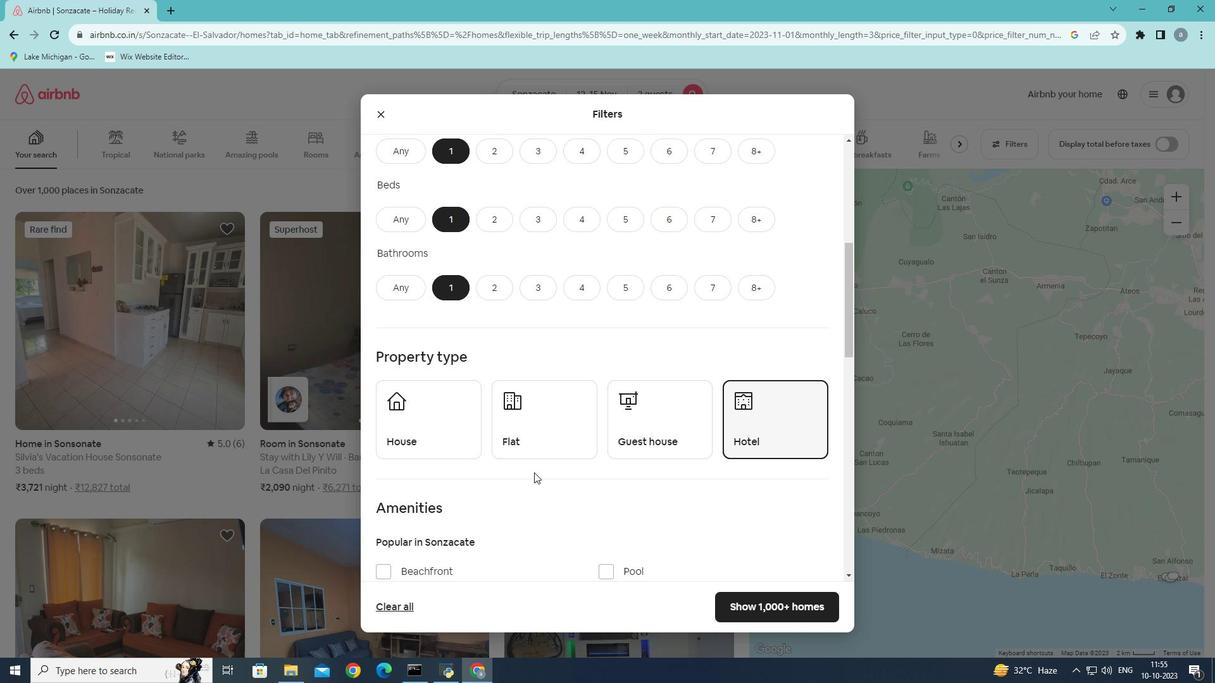 
Action: Mouse scrolled (534, 472) with delta (0, 0)
Screenshot: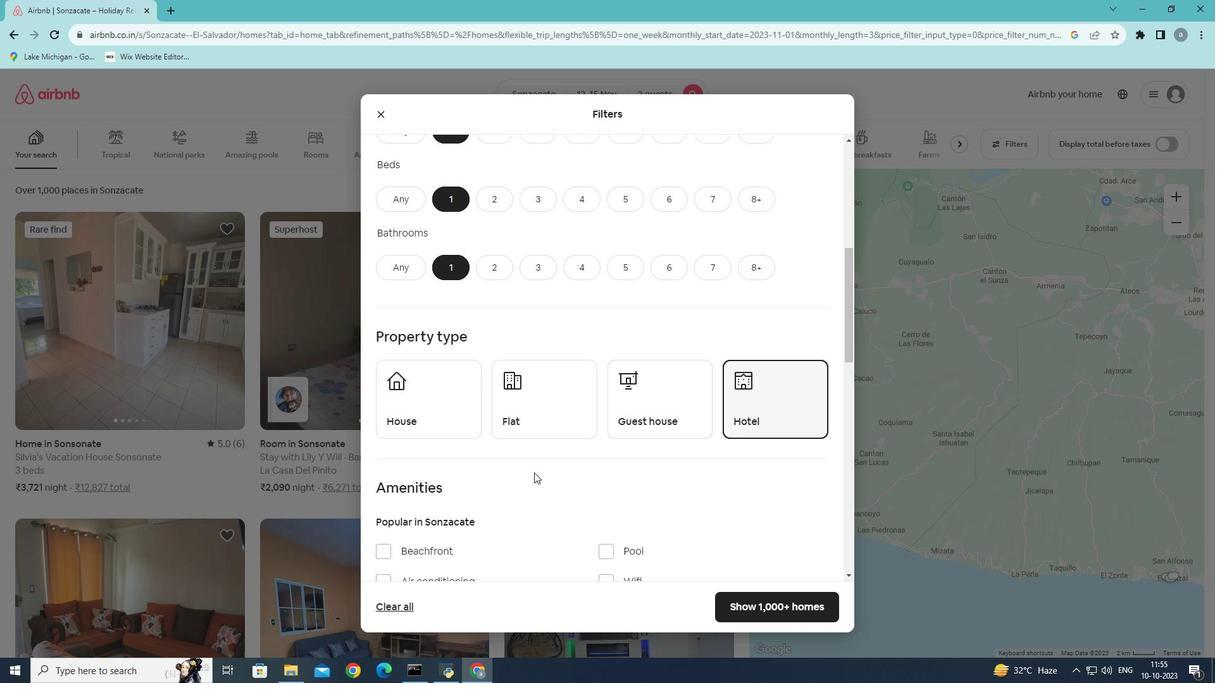 
Action: Mouse scrolled (534, 472) with delta (0, 0)
Screenshot: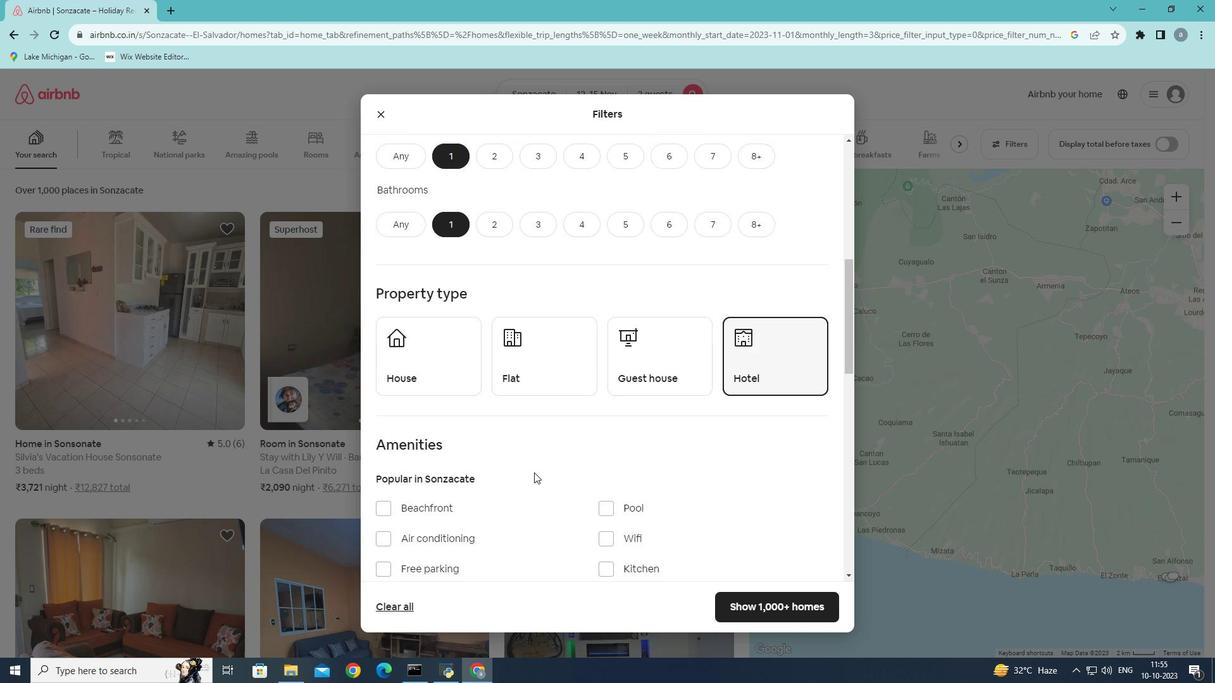
Action: Mouse moved to (617, 459)
Screenshot: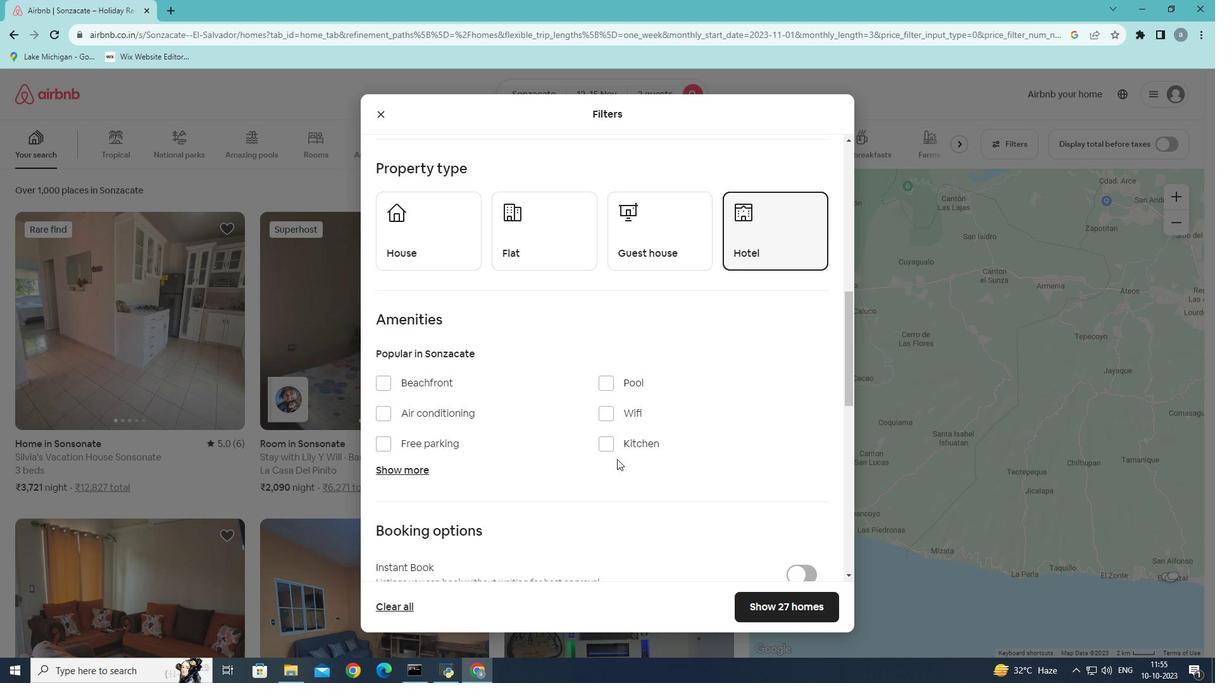
Action: Mouse scrolled (617, 458) with delta (0, 0)
Screenshot: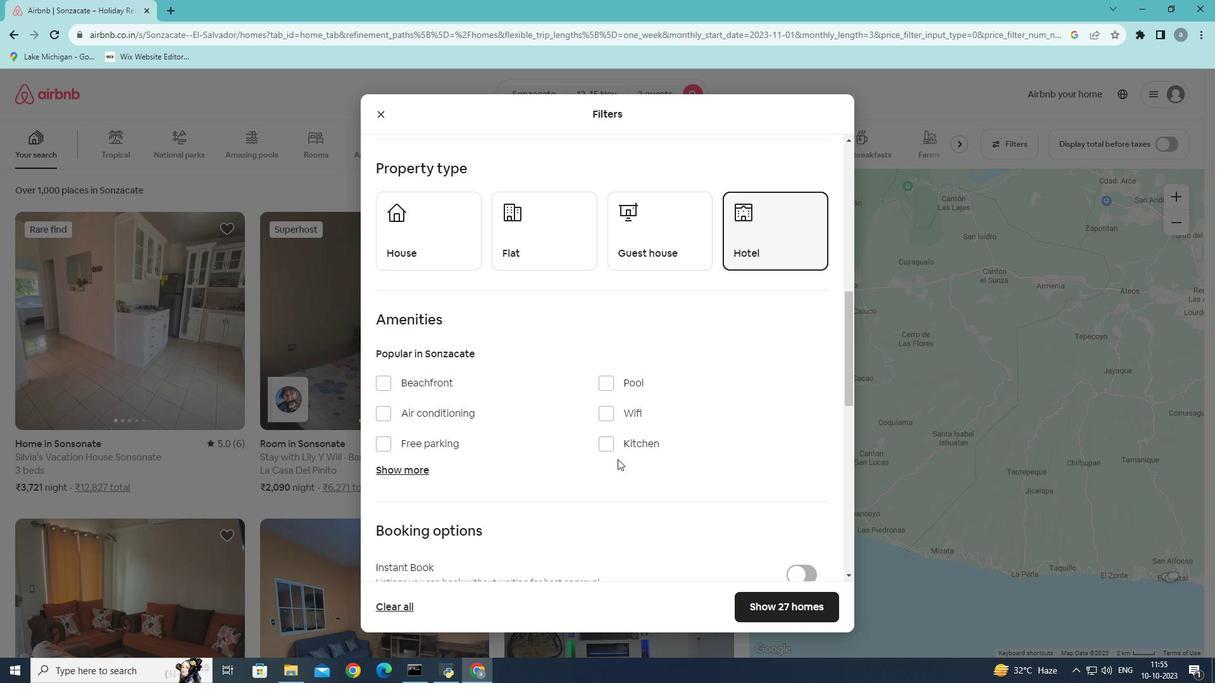 
Action: Mouse moved to (617, 459)
Screenshot: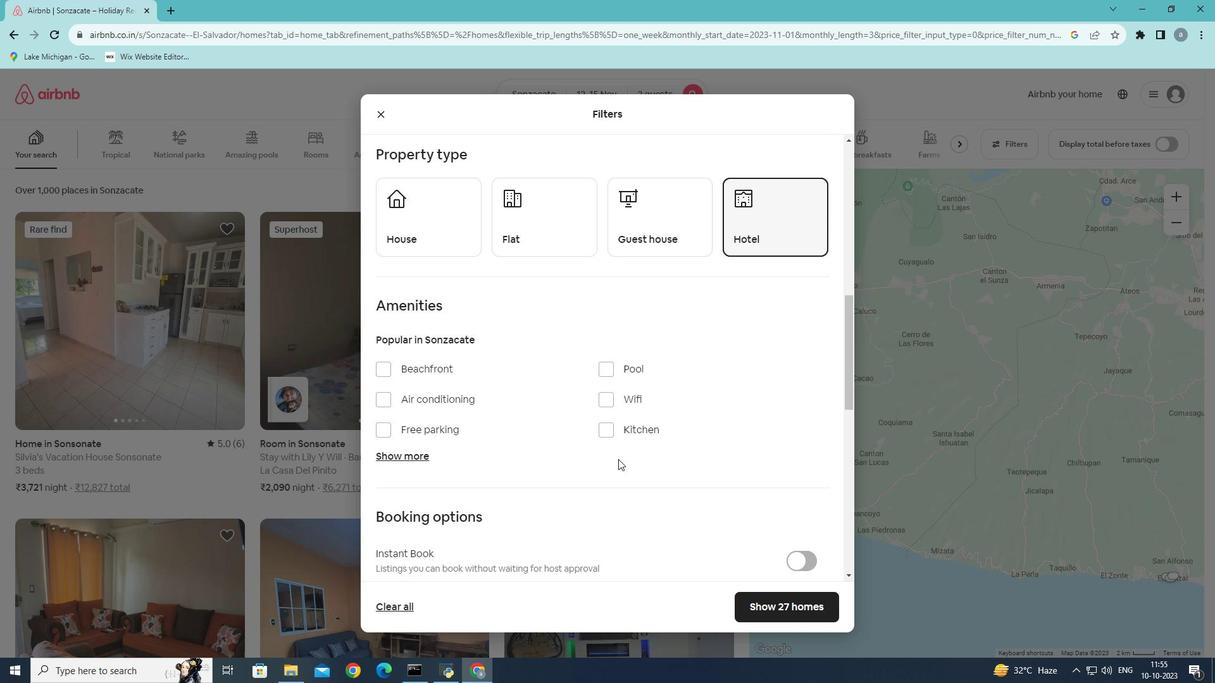 
Action: Mouse scrolled (617, 458) with delta (0, 0)
Screenshot: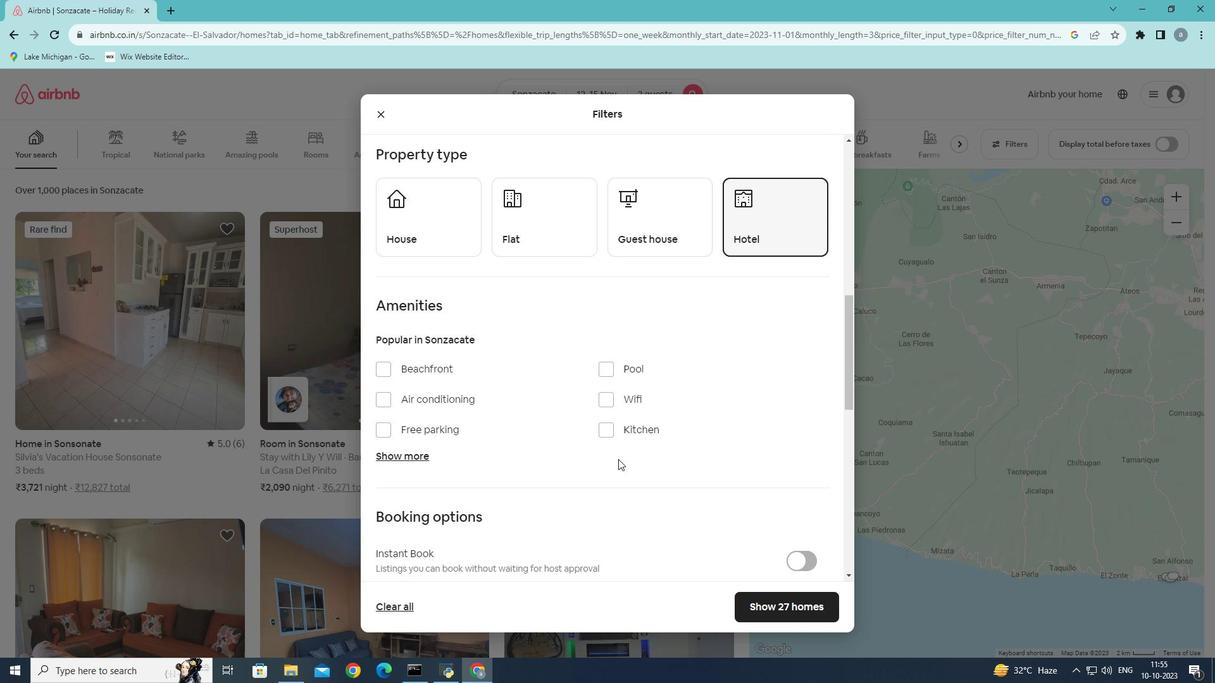 
Action: Mouse moved to (618, 459)
Screenshot: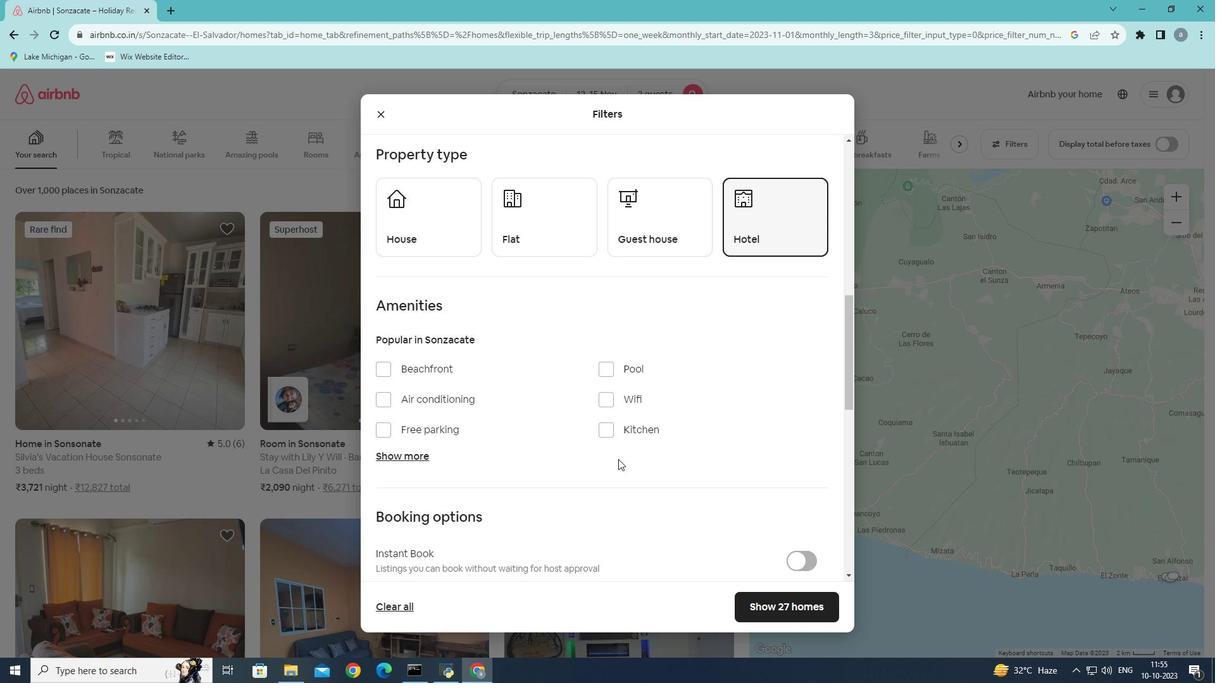 
Action: Mouse scrolled (618, 458) with delta (0, 0)
Screenshot: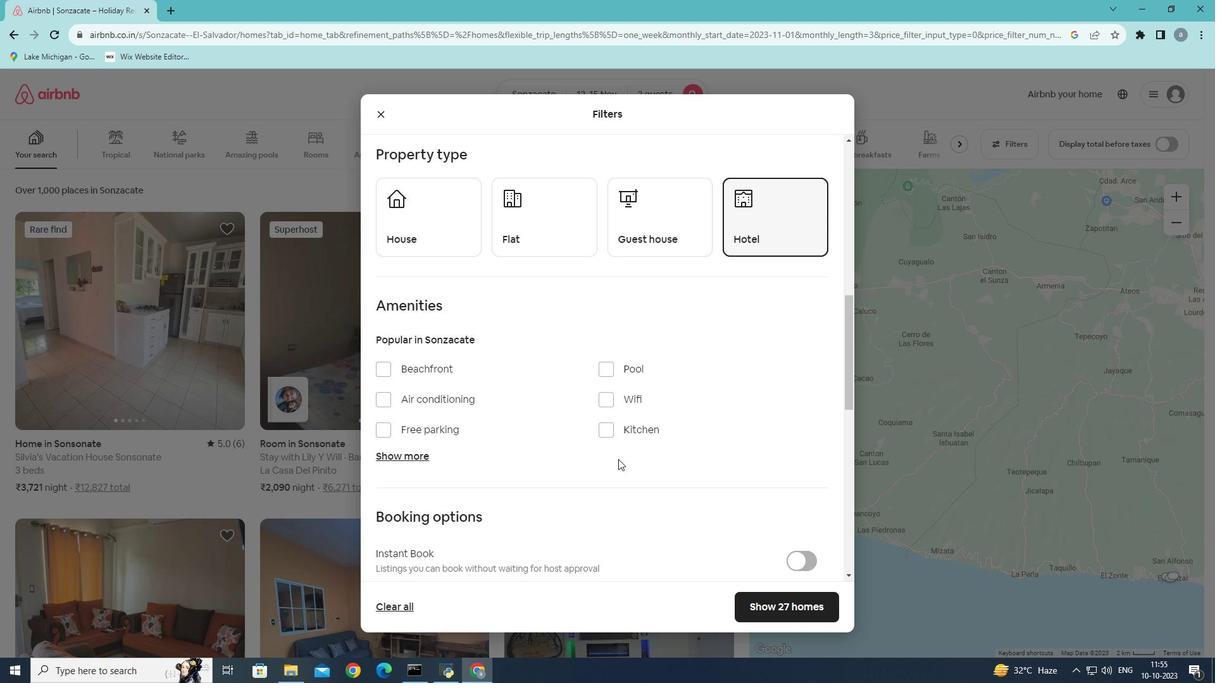 
Action: Mouse moved to (806, 431)
Screenshot: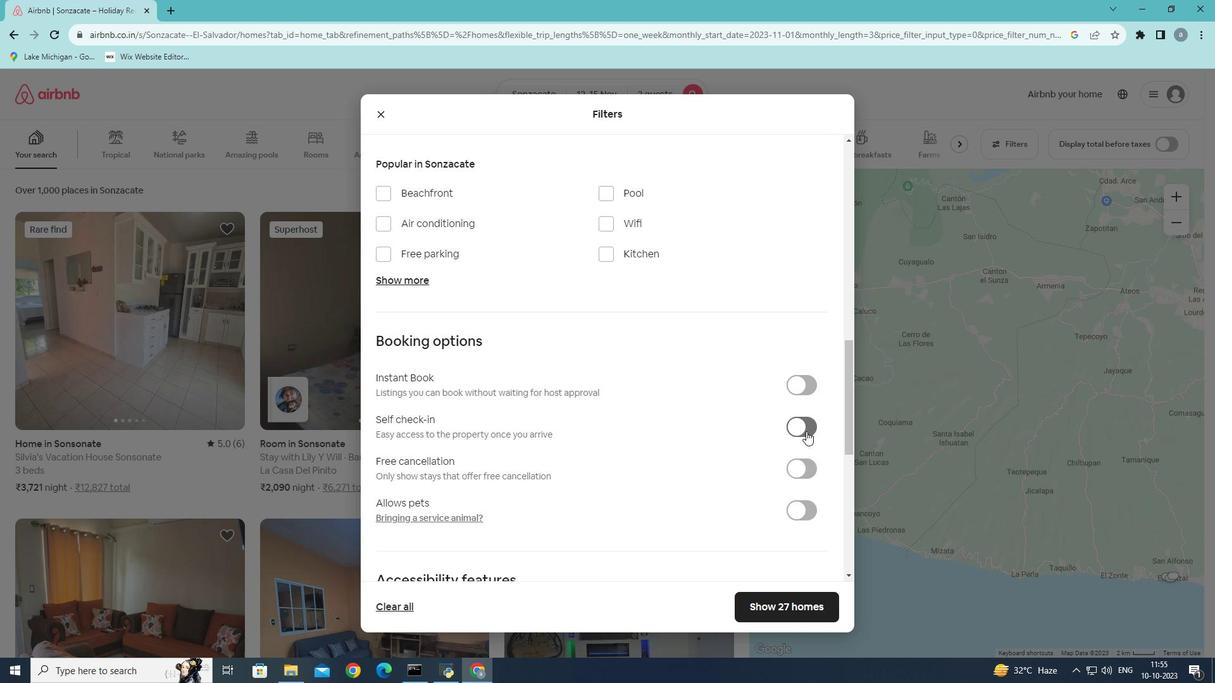 
Action: Mouse pressed left at (806, 431)
Screenshot: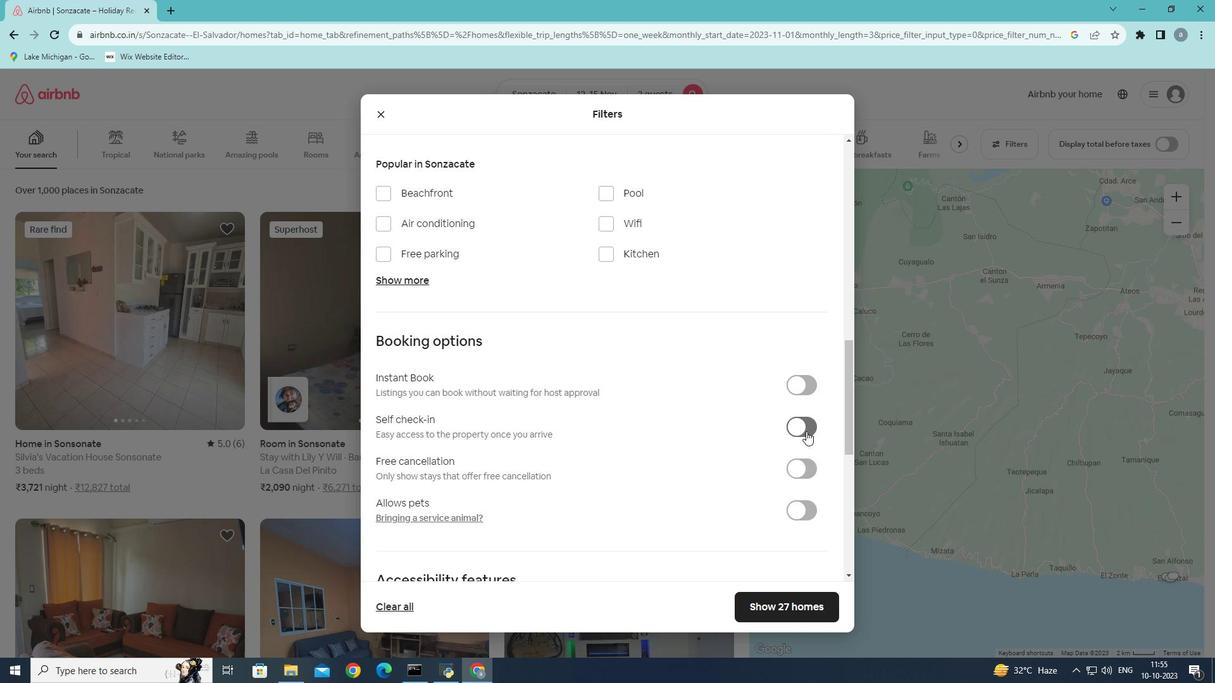 
Action: Mouse moved to (746, 587)
Screenshot: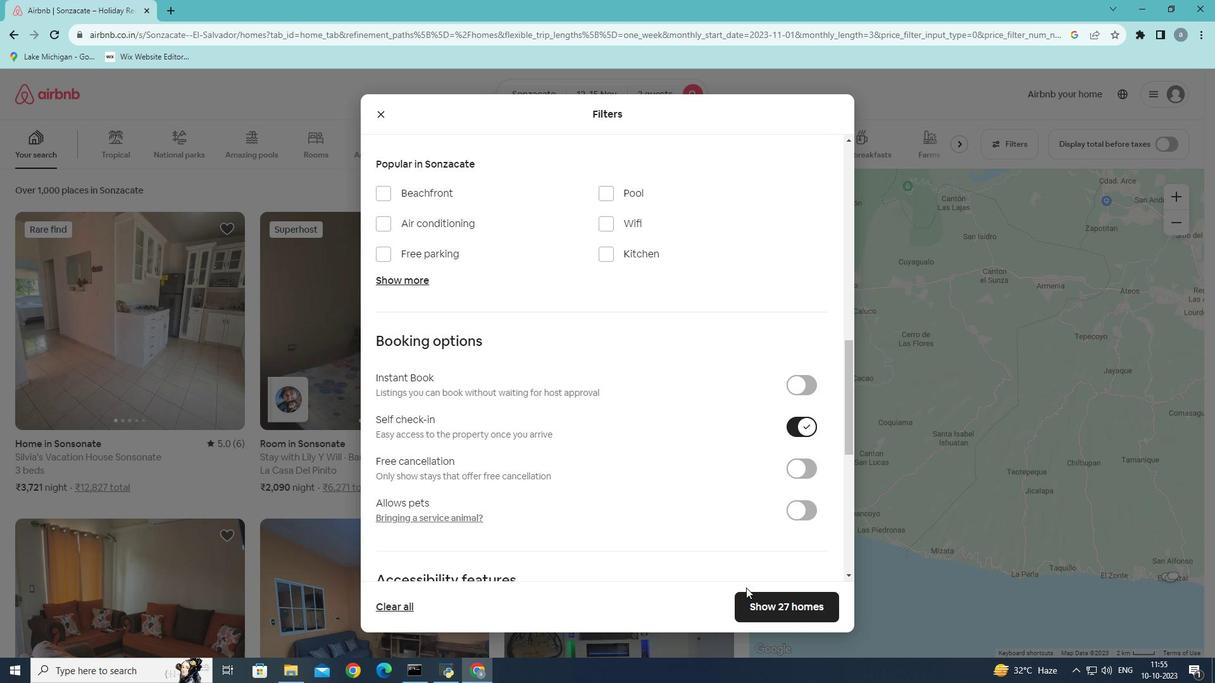 
Action: Mouse scrolled (746, 587) with delta (0, 0)
Screenshot: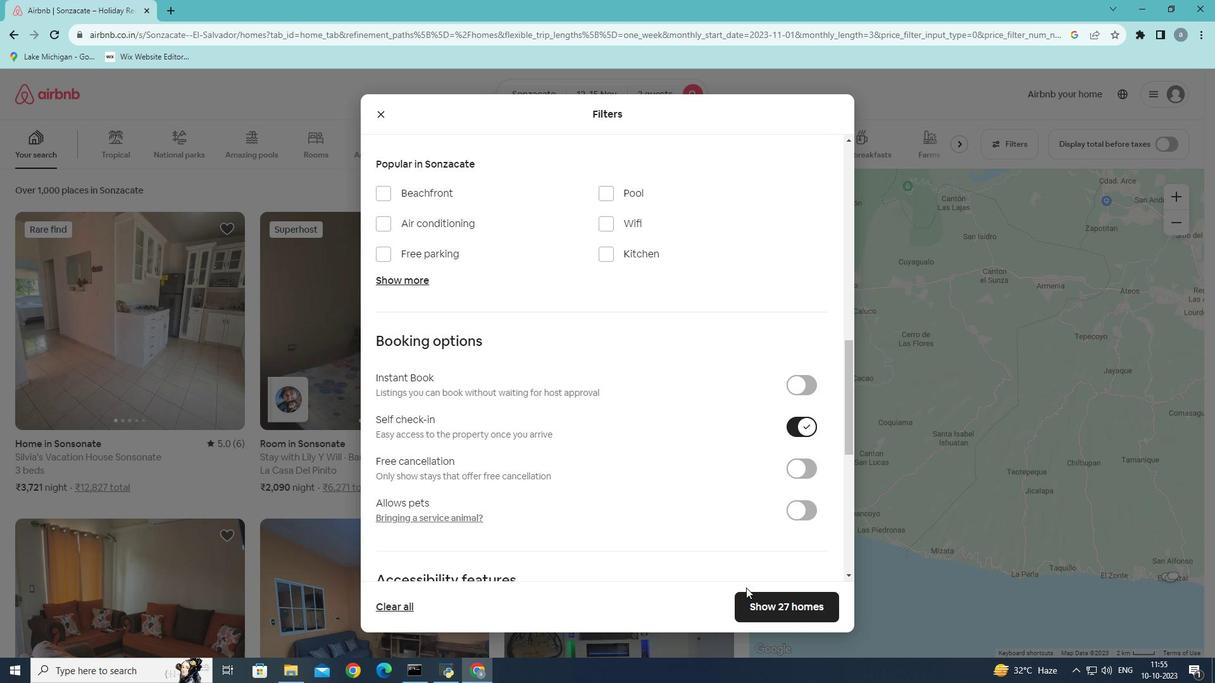 
Action: Mouse scrolled (746, 587) with delta (0, 0)
Screenshot: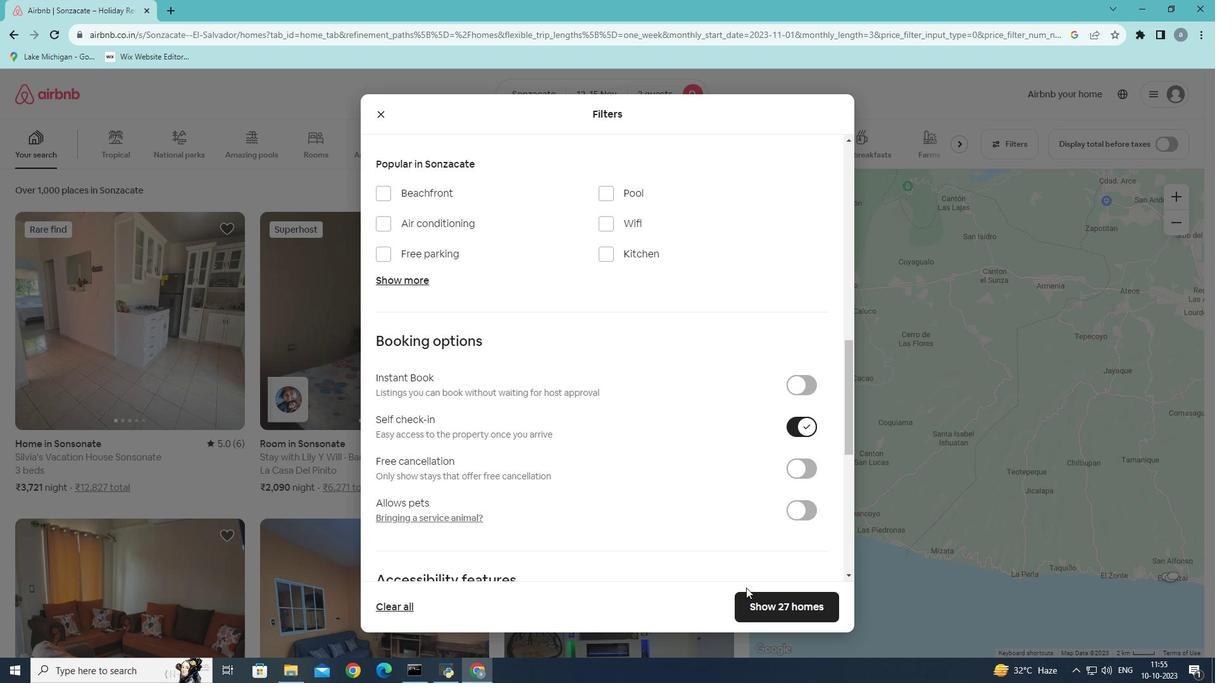 
Action: Mouse moved to (746, 587)
Screenshot: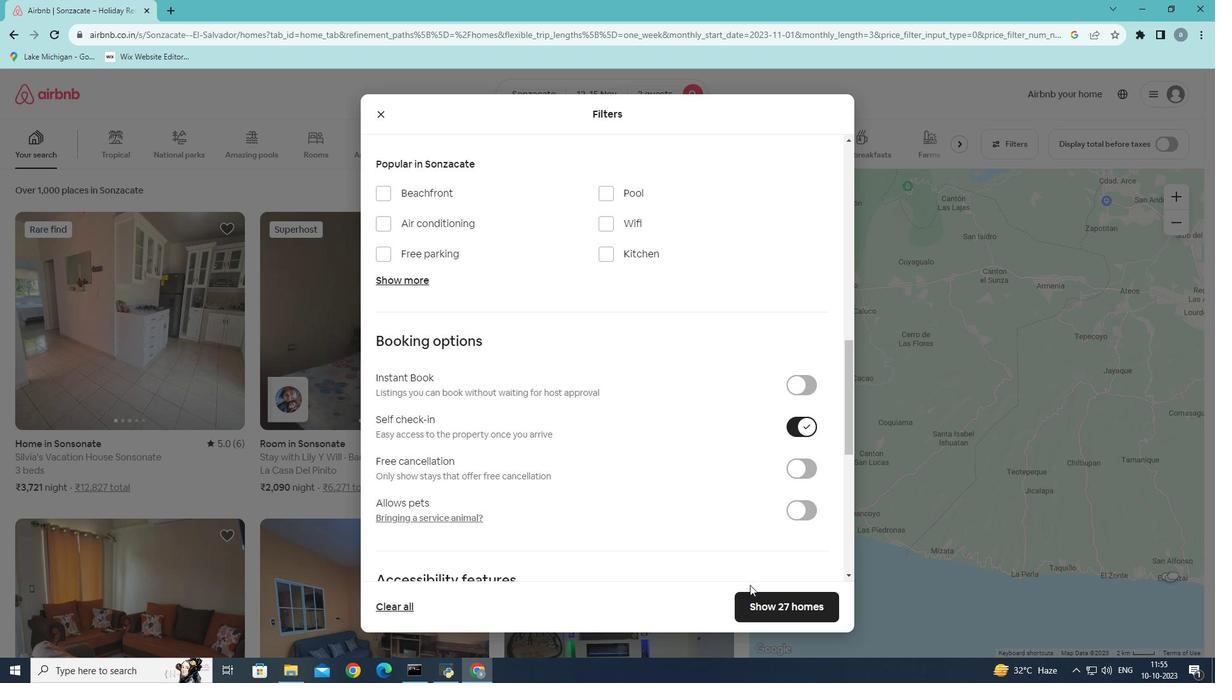 
Action: Mouse scrolled (746, 586) with delta (0, 0)
Screenshot: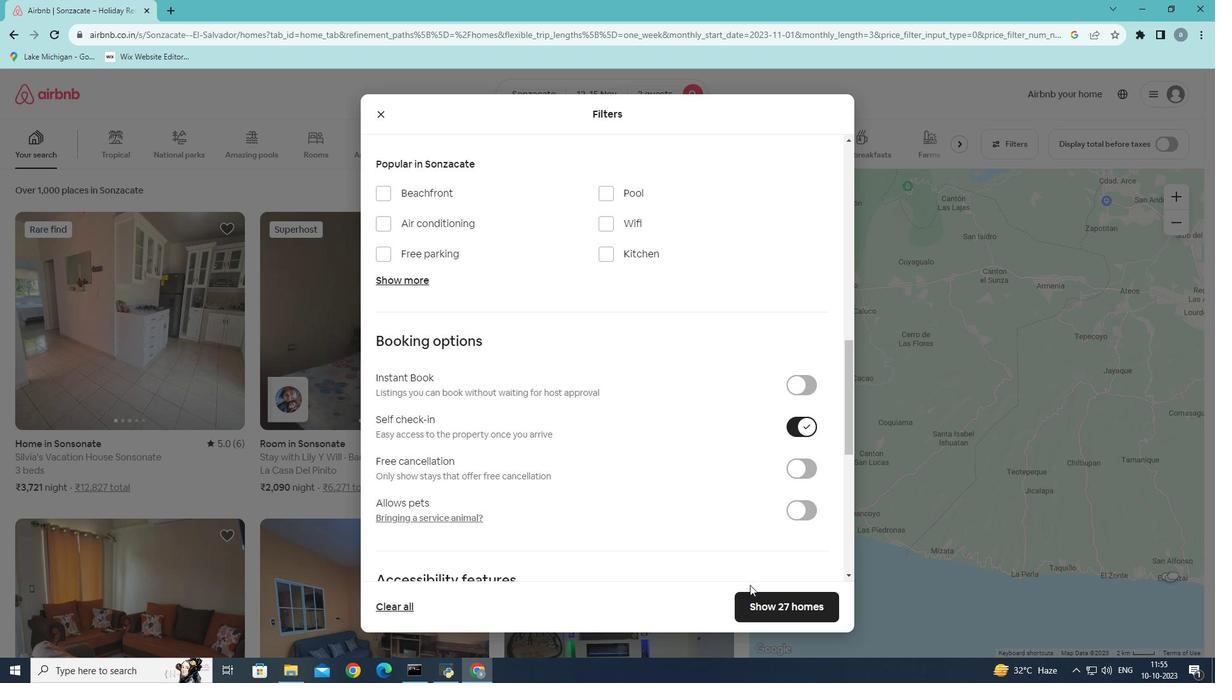 
Action: Mouse moved to (787, 613)
Screenshot: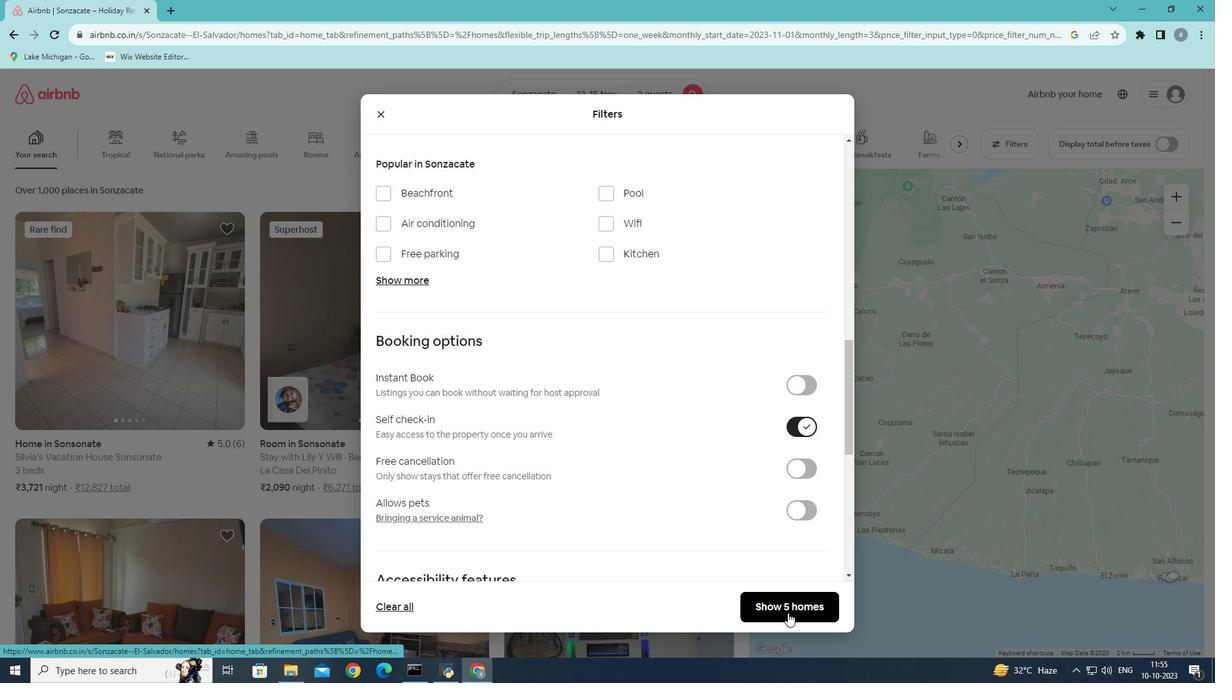 
Action: Mouse pressed left at (787, 613)
Screenshot: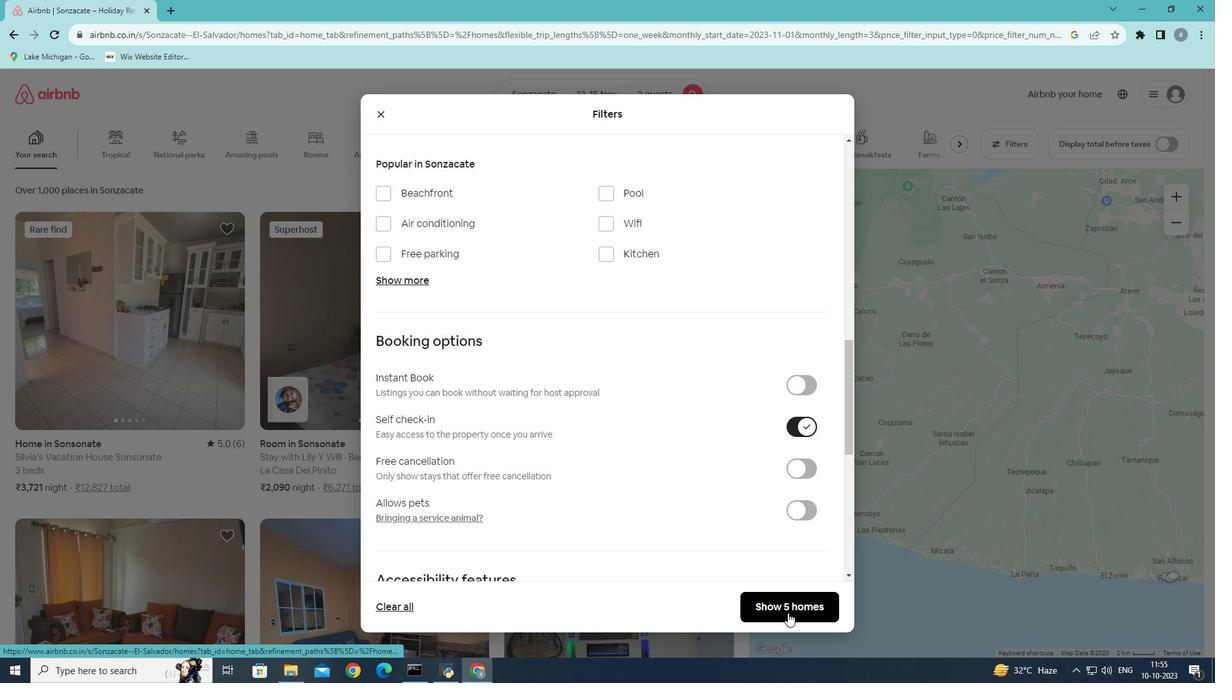 
Action: Mouse moved to (765, 580)
Screenshot: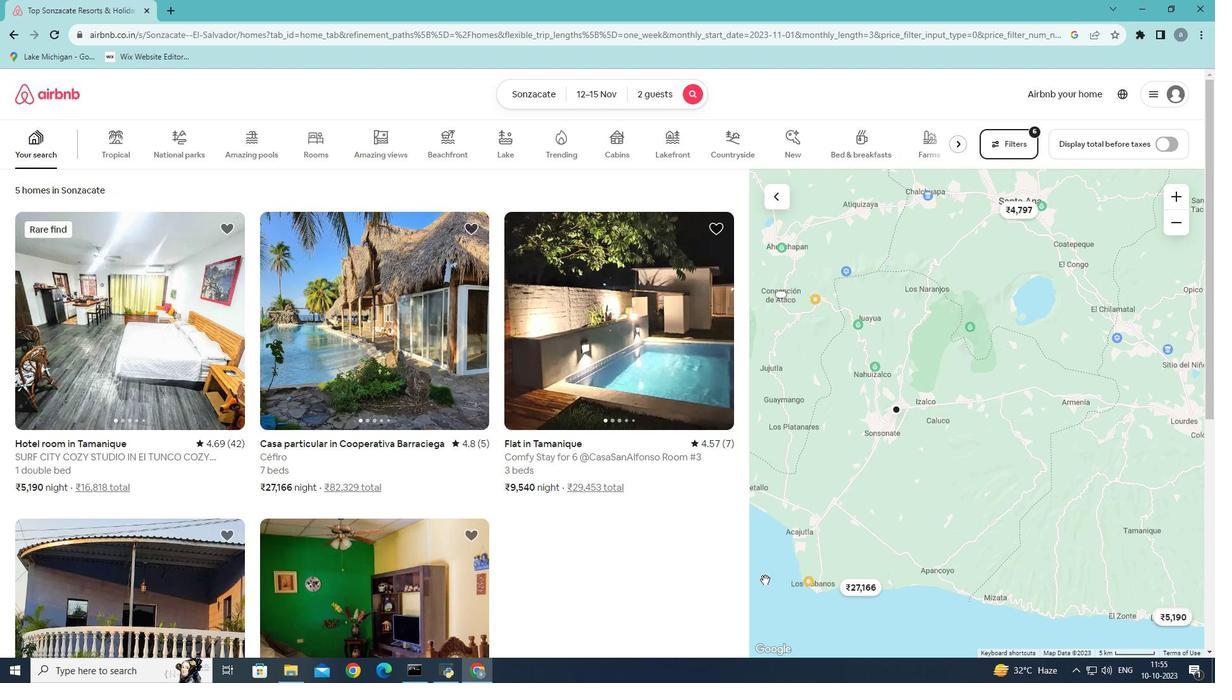 
